 Task: Explore up advanced search, navigation, or analysis capabilities for codebase exploration, visualization, or refactoring.
Action: Mouse moved to (981, 76)
Screenshot: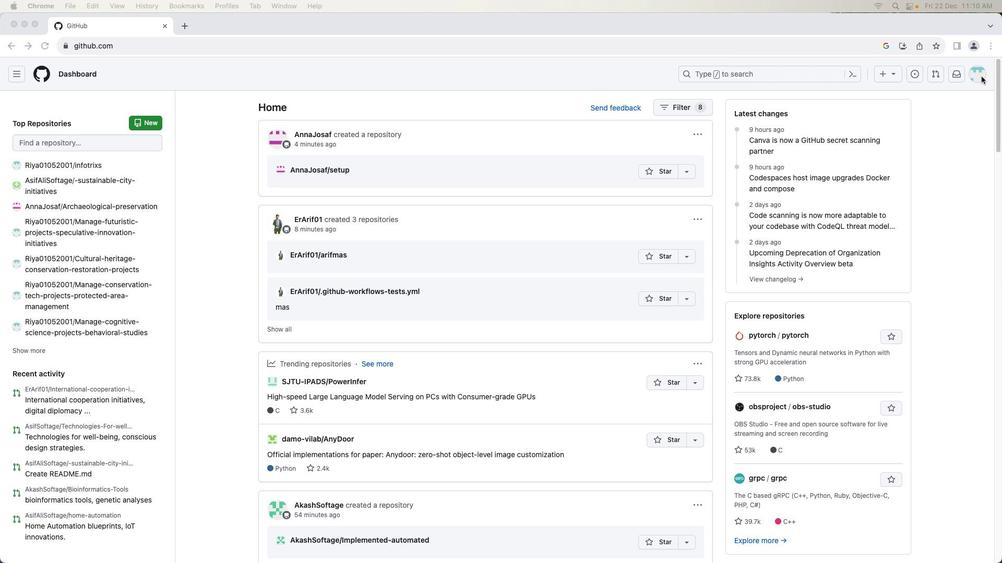 
Action: Mouse pressed left at (981, 76)
Screenshot: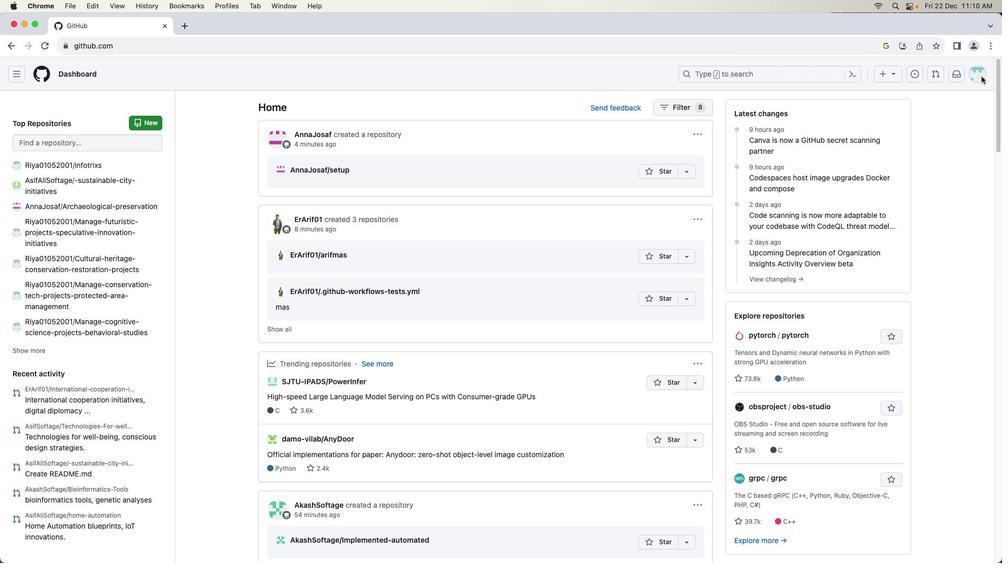 
Action: Mouse moved to (981, 75)
Screenshot: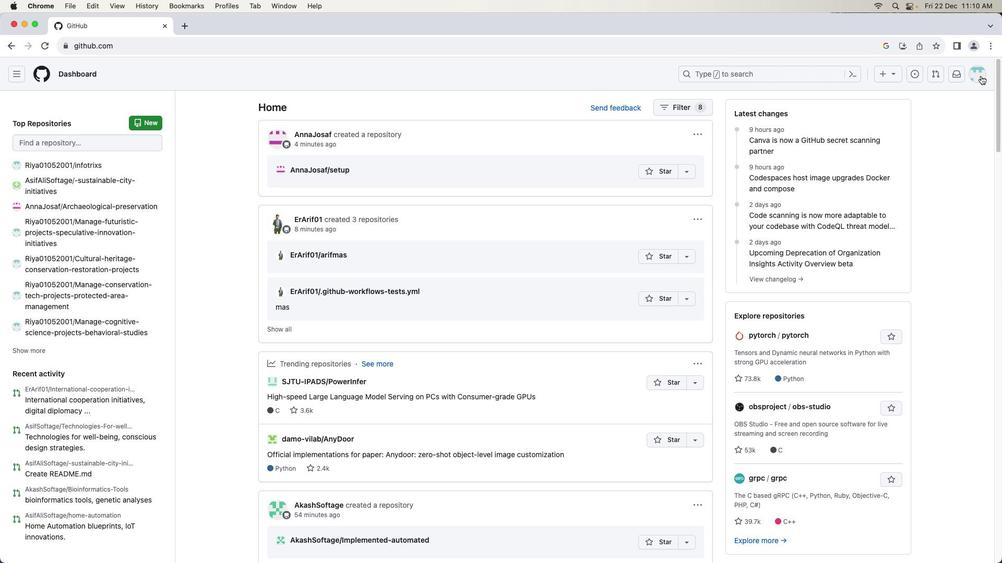 
Action: Mouse pressed left at (981, 75)
Screenshot: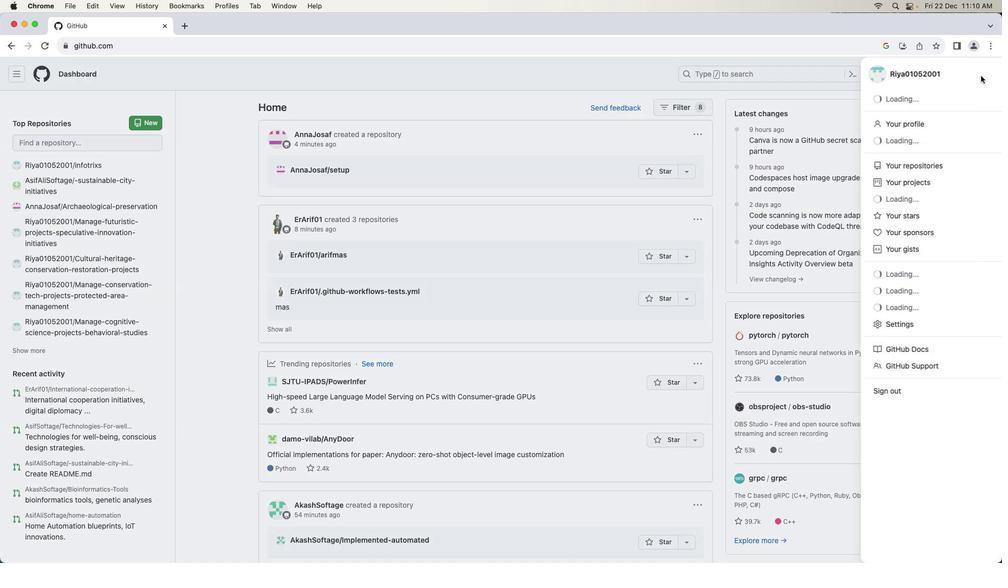 
Action: Mouse moved to (592, 71)
Screenshot: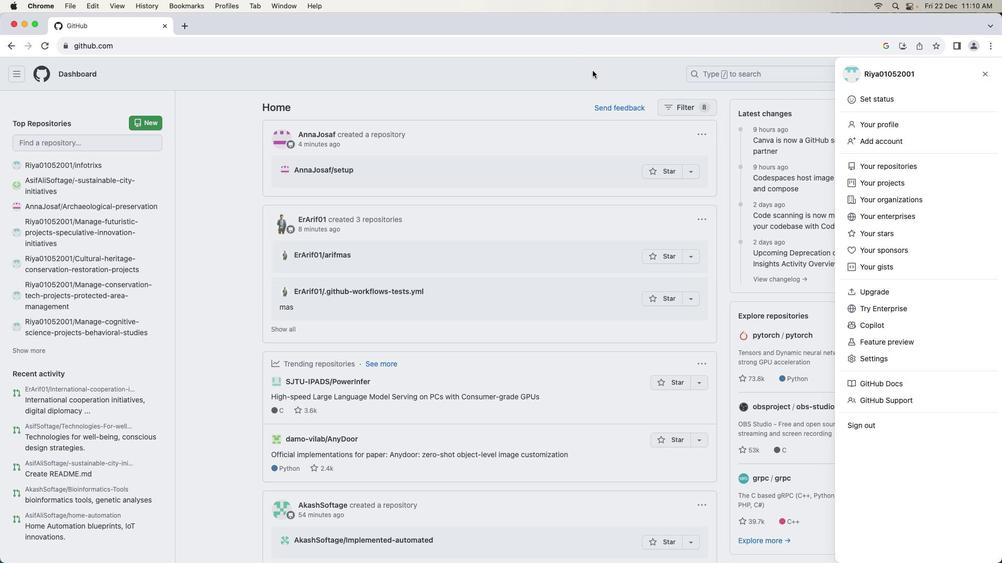
Action: Mouse pressed left at (592, 71)
Screenshot: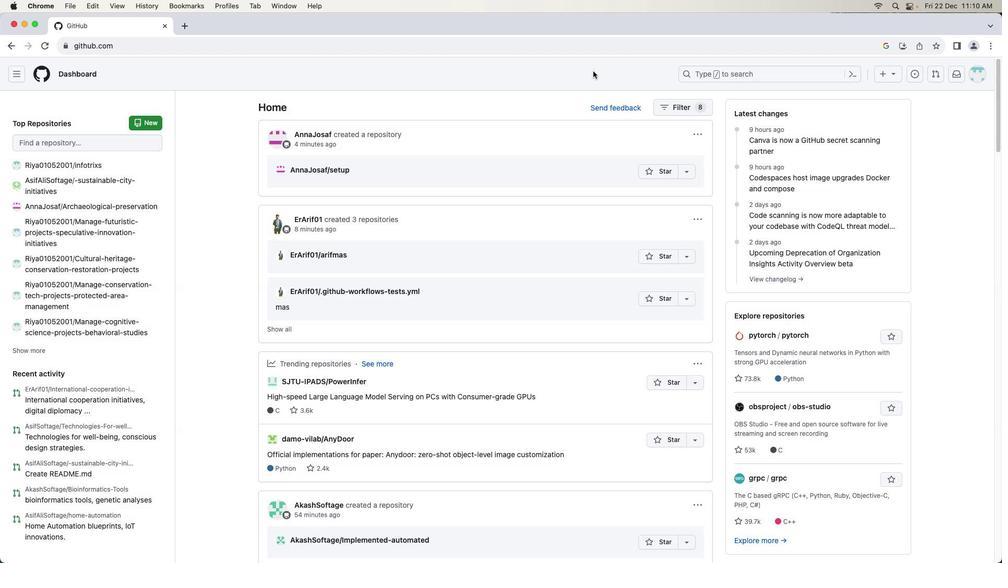 
Action: Mouse moved to (757, 71)
Screenshot: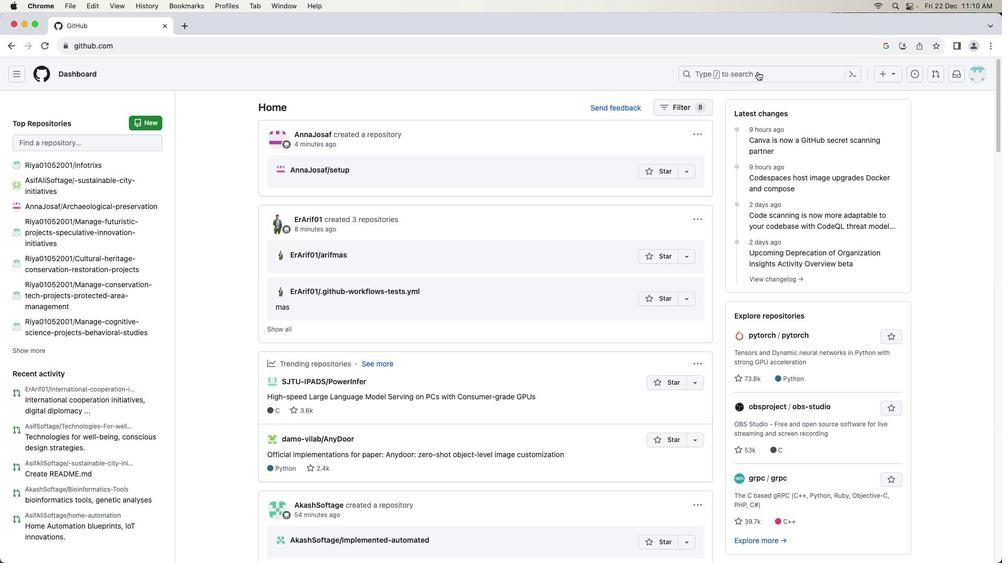 
Action: Mouse pressed left at (757, 71)
Screenshot: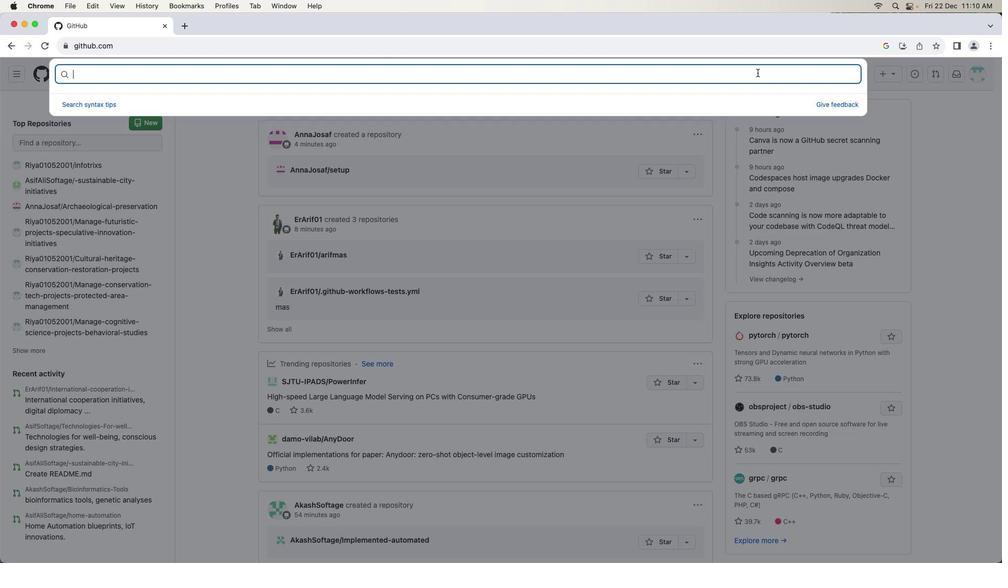
Action: Mouse moved to (759, 73)
Screenshot: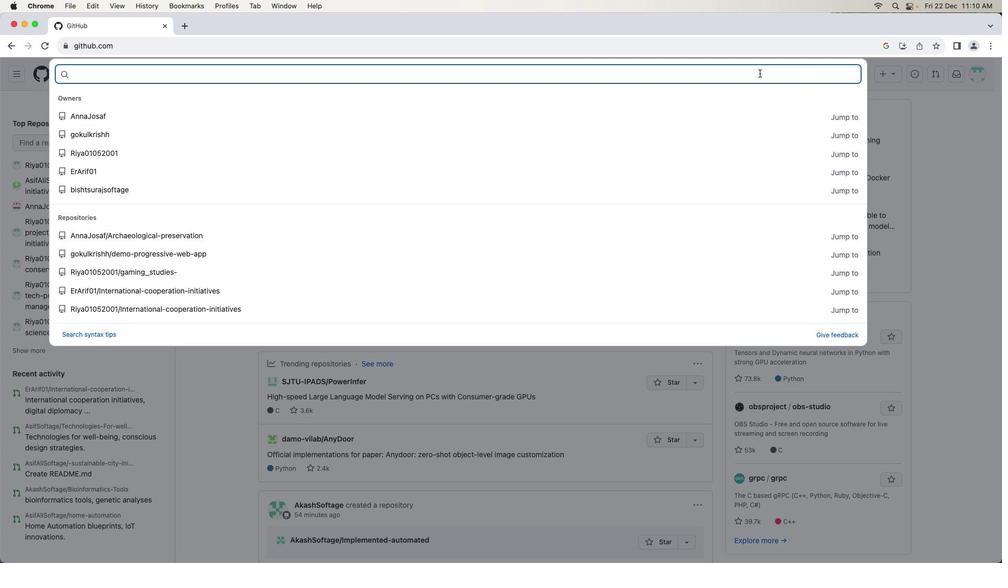 
Action: Key pressed 'i'Key.backspace'a''d''v''a''n''c''e'Key.space's''e''a''r''c''g'Key.enter
Screenshot: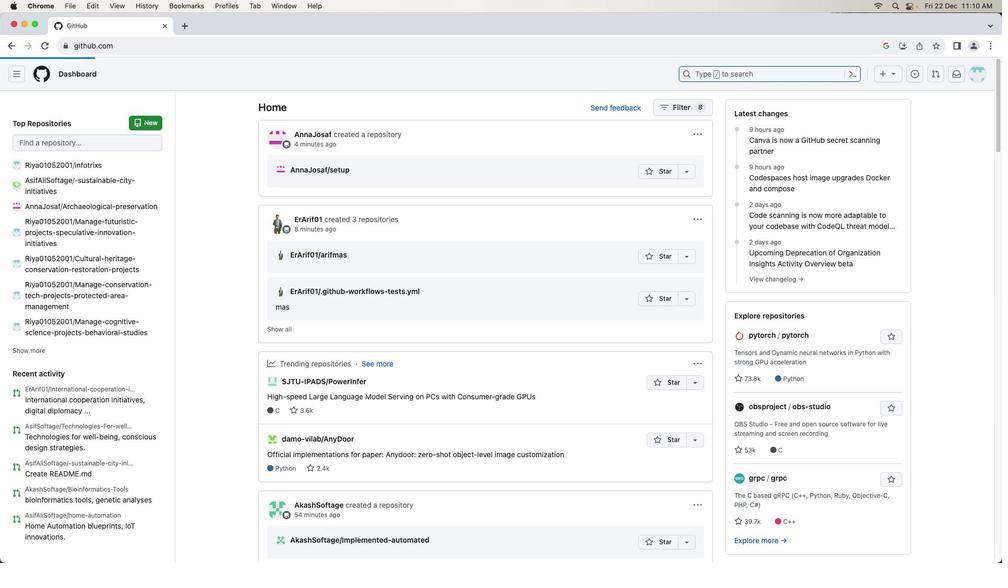 
Action: Mouse moved to (69, 125)
Screenshot: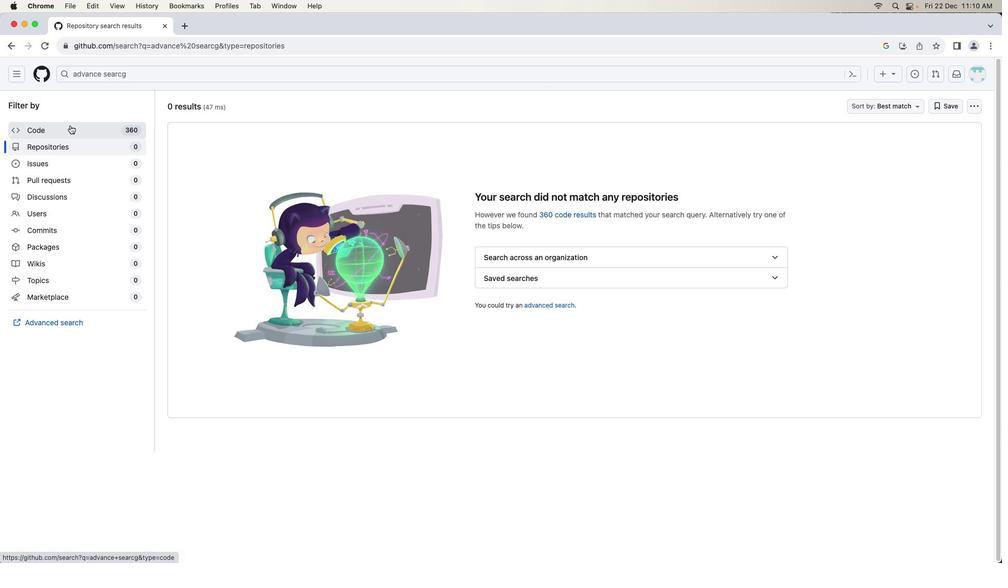 
Action: Mouse pressed left at (69, 125)
Screenshot: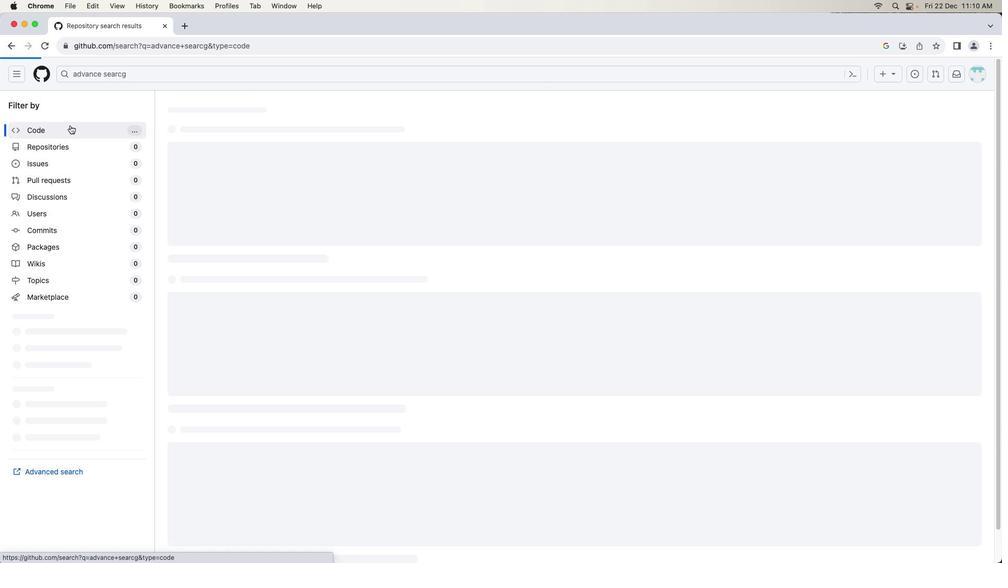 
Action: Mouse moved to (621, 277)
Screenshot: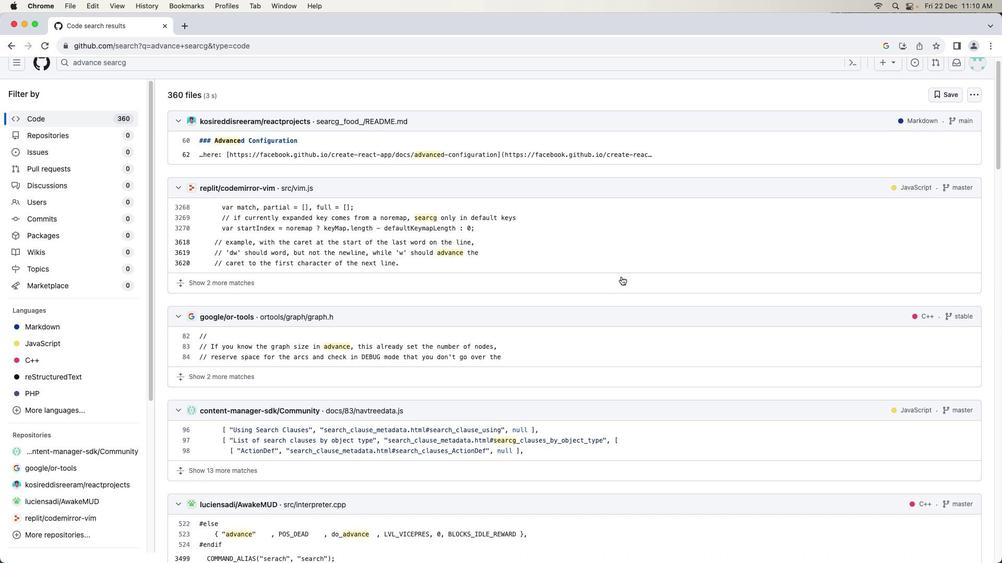 
Action: Mouse scrolled (621, 277) with delta (0, 0)
Screenshot: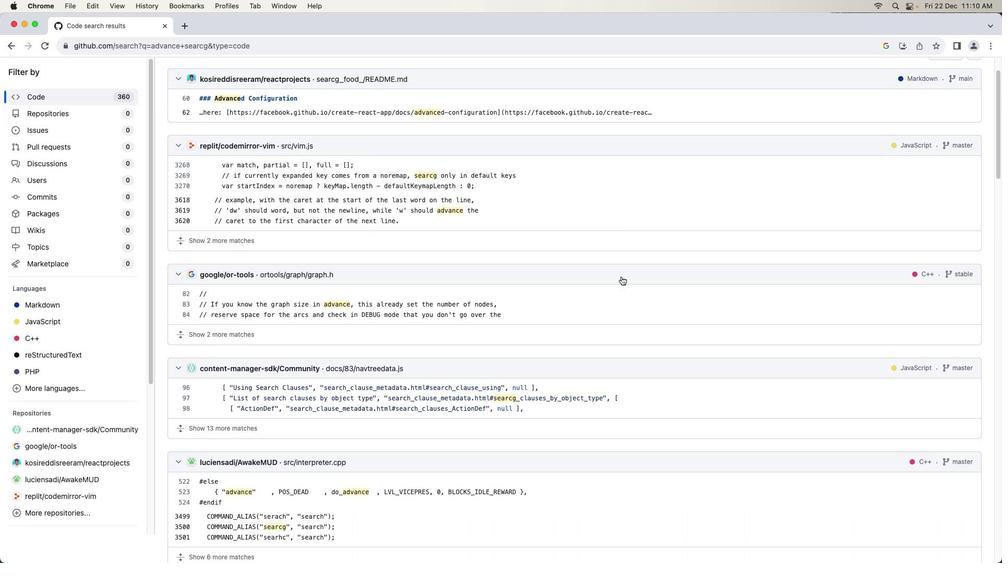 
Action: Mouse scrolled (621, 277) with delta (0, 0)
Screenshot: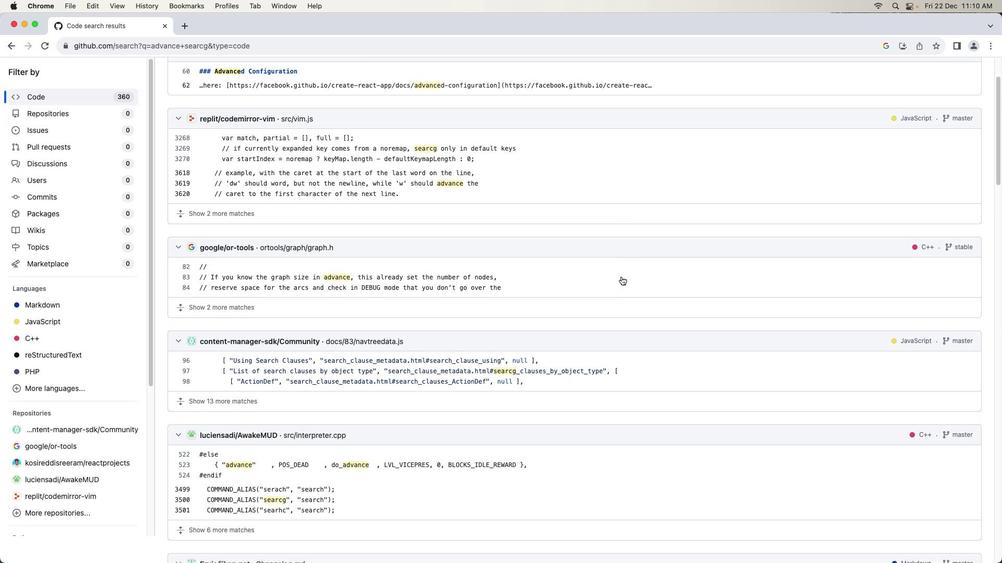 
Action: Mouse moved to (621, 277)
Screenshot: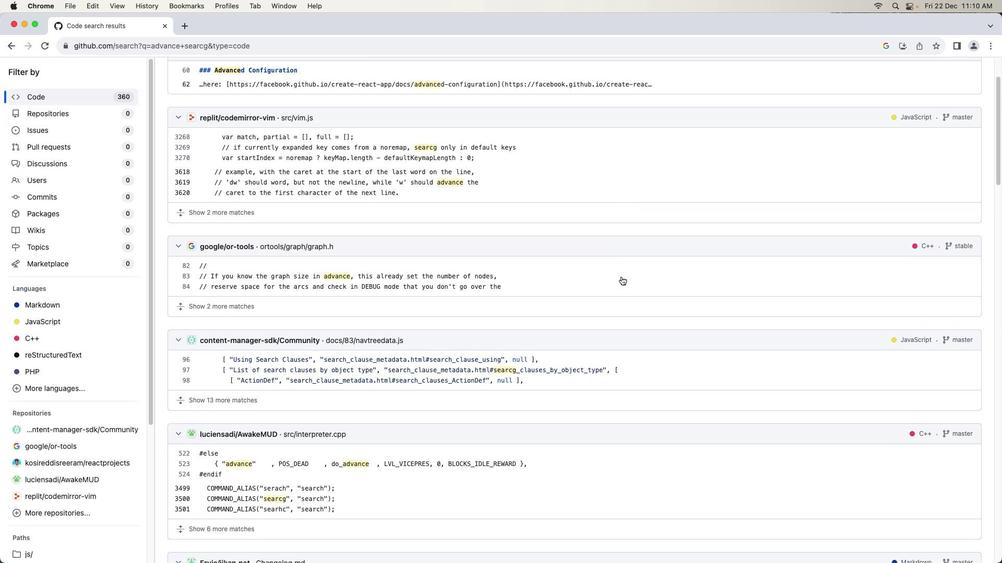 
Action: Mouse scrolled (621, 277) with delta (0, 0)
Screenshot: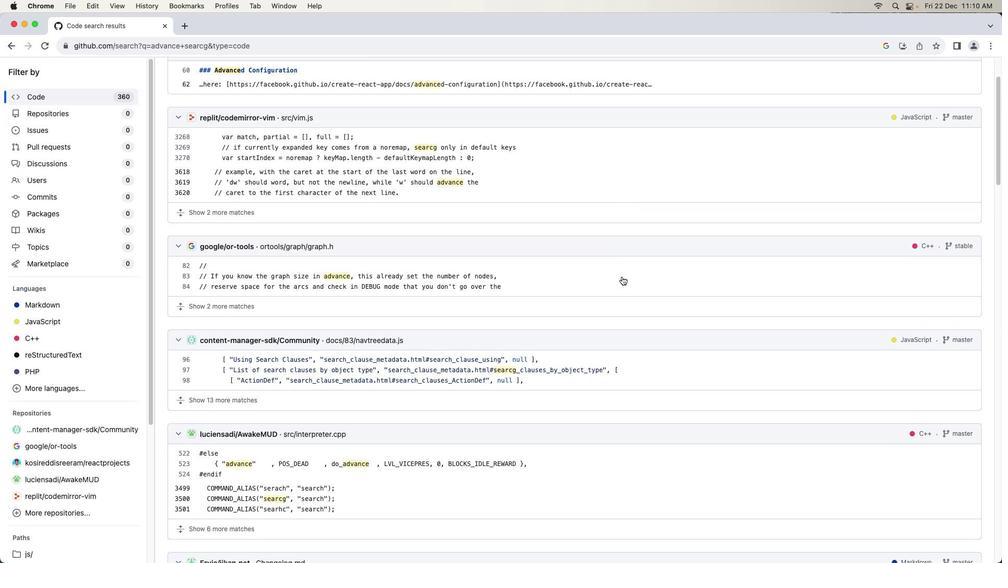 
Action: Mouse moved to (621, 277)
Screenshot: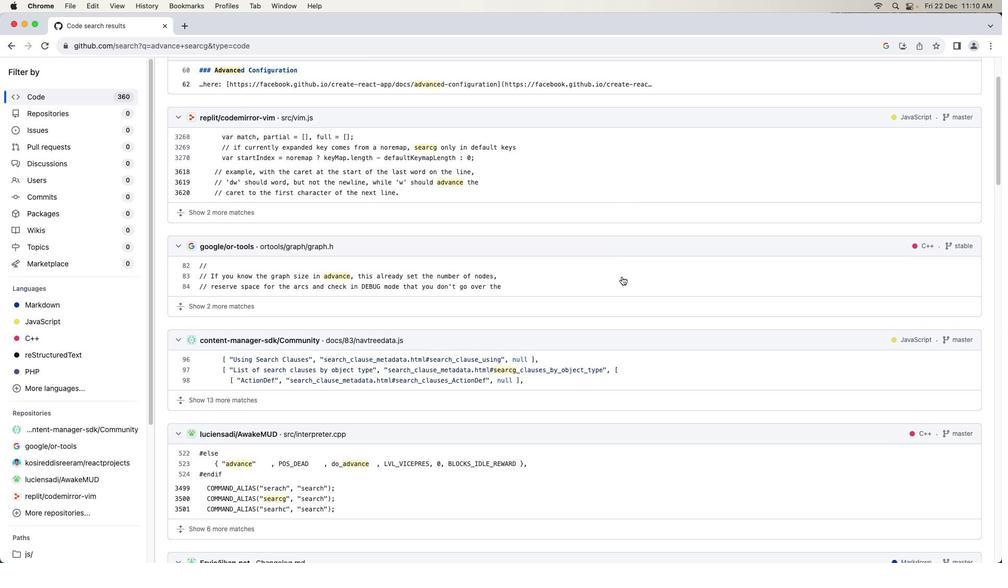 
Action: Mouse scrolled (621, 277) with delta (0, -1)
Screenshot: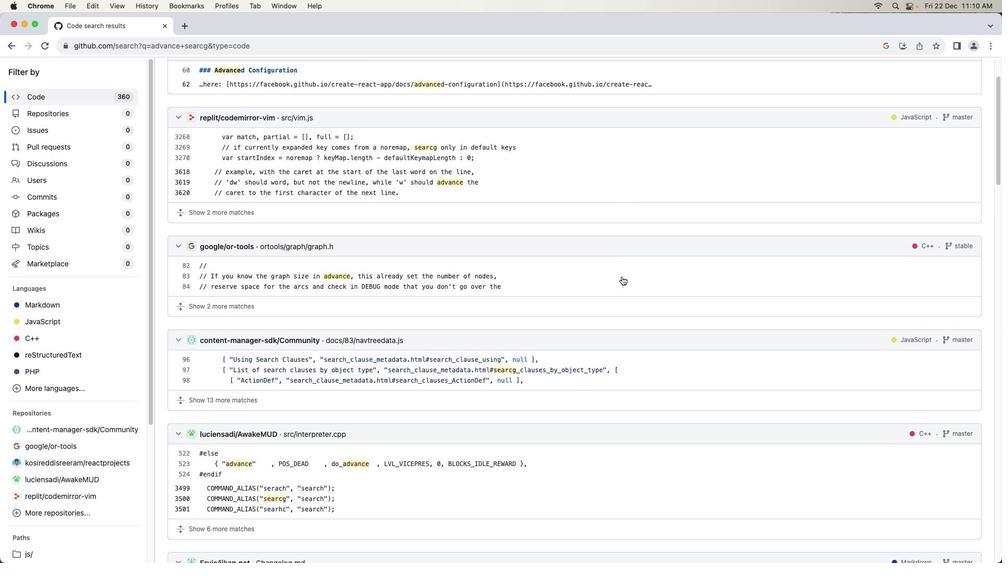 
Action: Mouse moved to (623, 275)
Screenshot: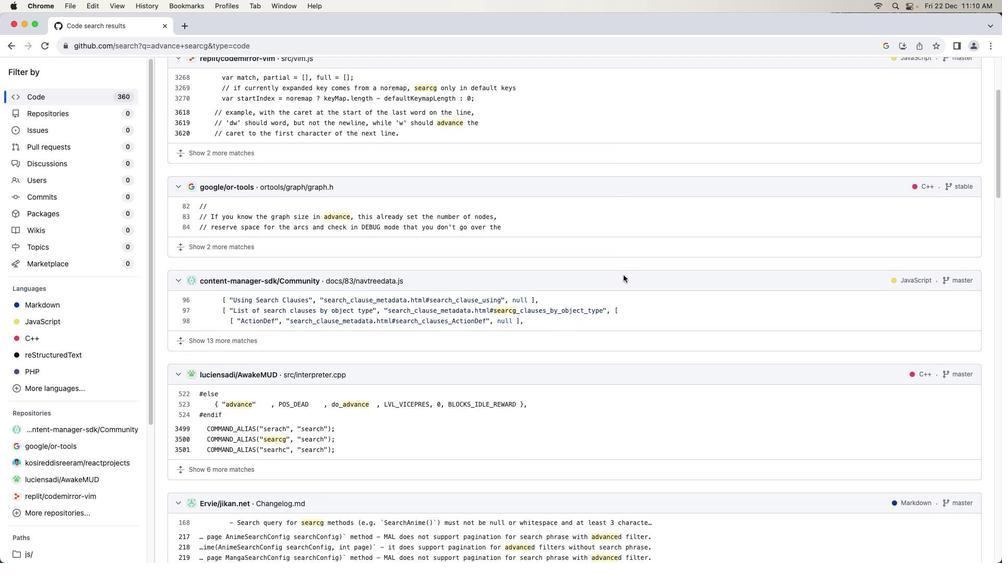 
Action: Mouse scrolled (623, 275) with delta (0, 0)
Screenshot: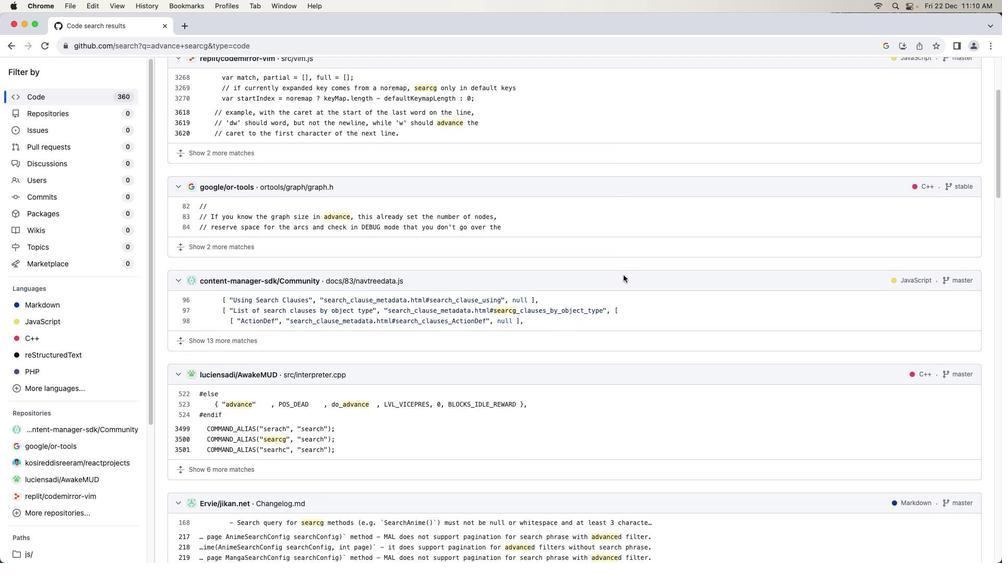 
Action: Mouse scrolled (623, 275) with delta (0, 0)
Screenshot: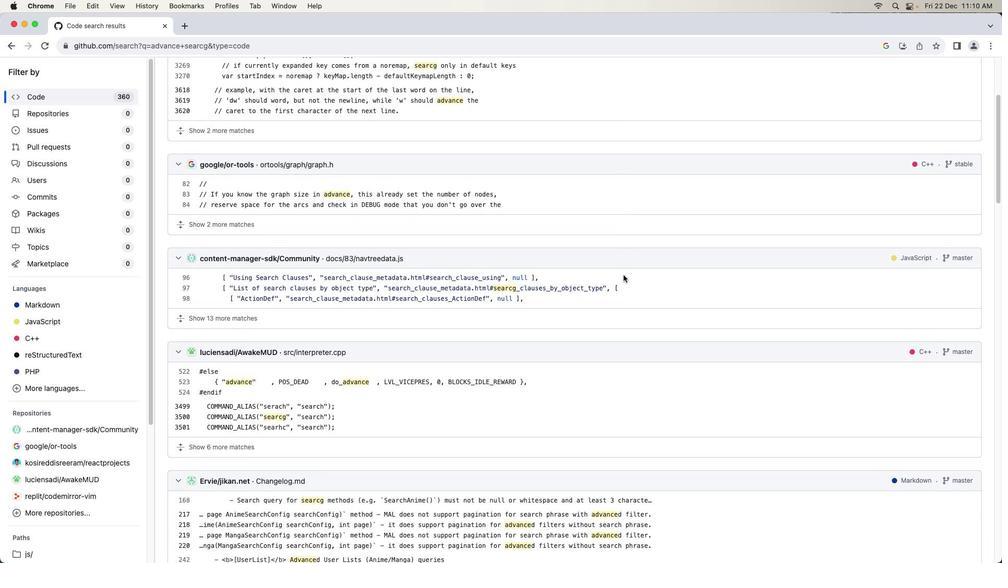 
Action: Mouse scrolled (623, 275) with delta (0, 0)
Screenshot: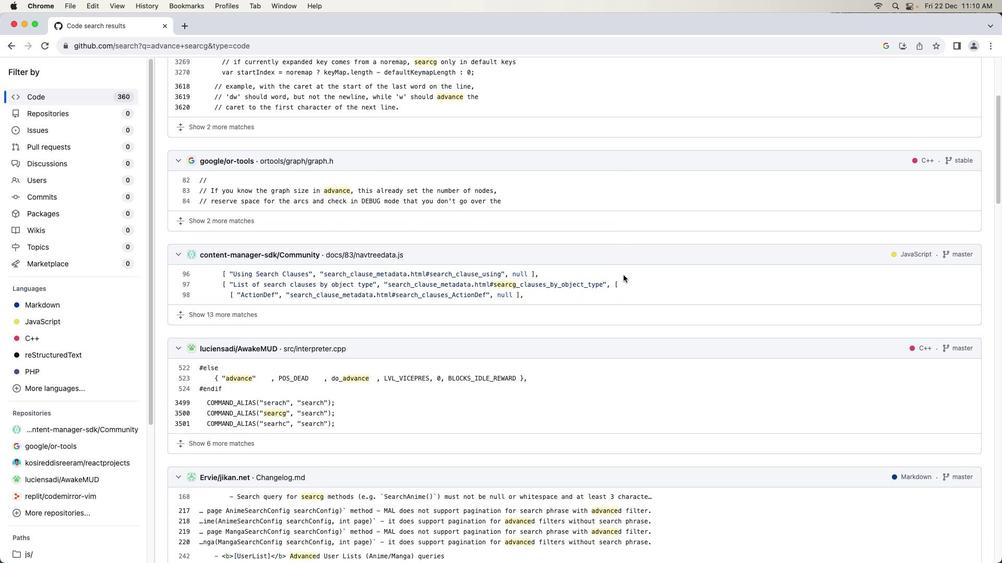 
Action: Mouse scrolled (623, 275) with delta (0, -1)
Screenshot: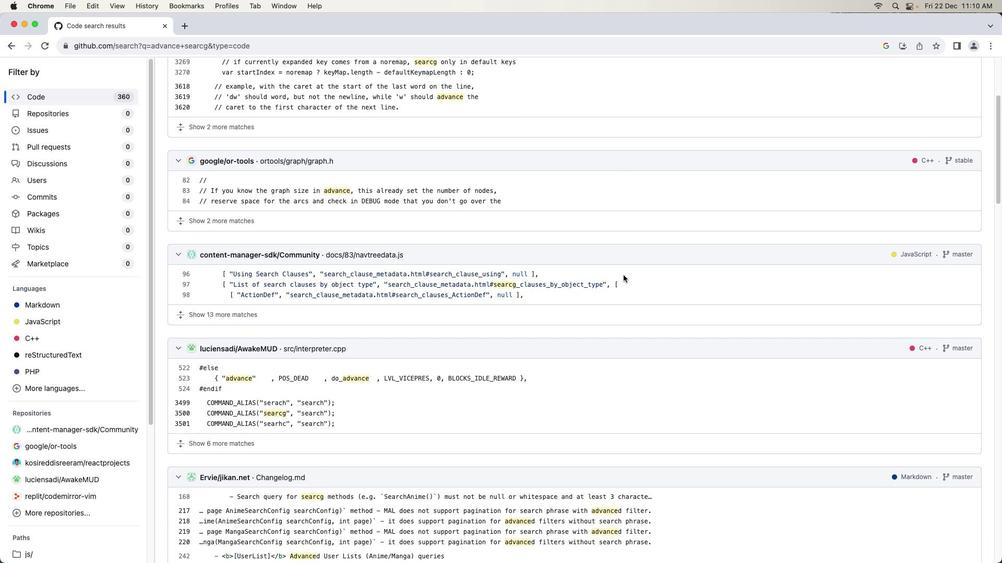 
Action: Mouse moved to (623, 275)
Screenshot: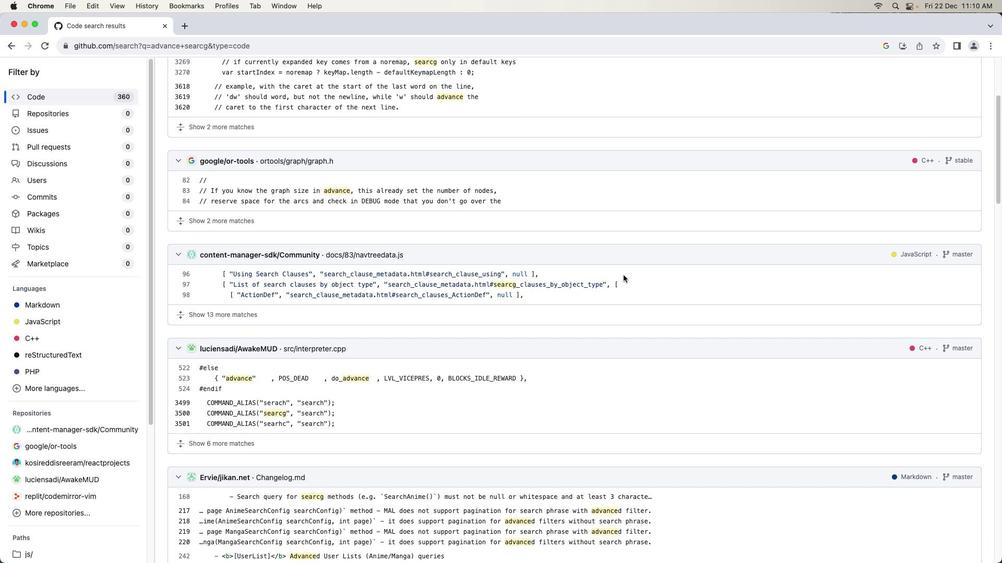 
Action: Mouse scrolled (623, 275) with delta (0, 0)
Screenshot: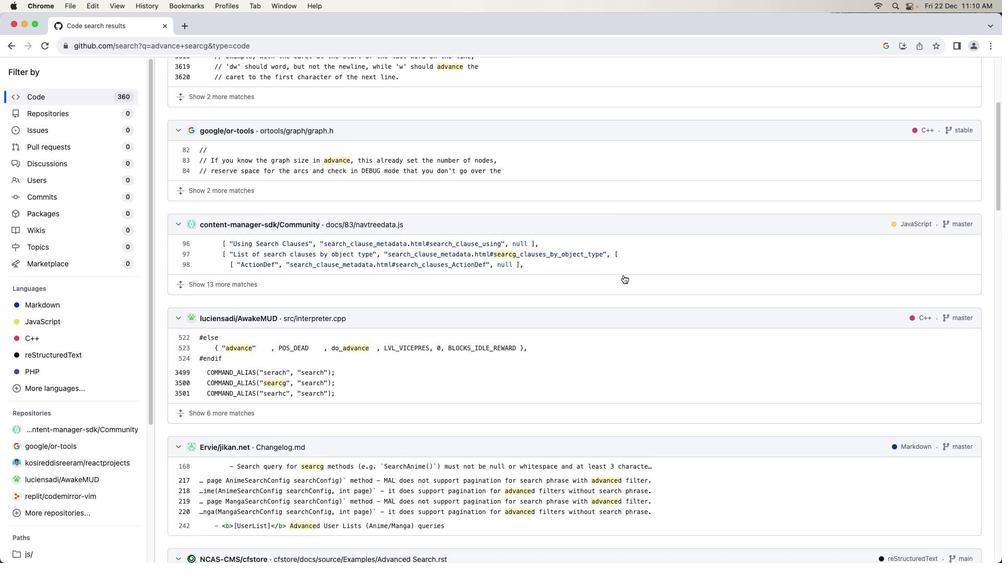 
Action: Mouse scrolled (623, 275) with delta (0, 0)
Screenshot: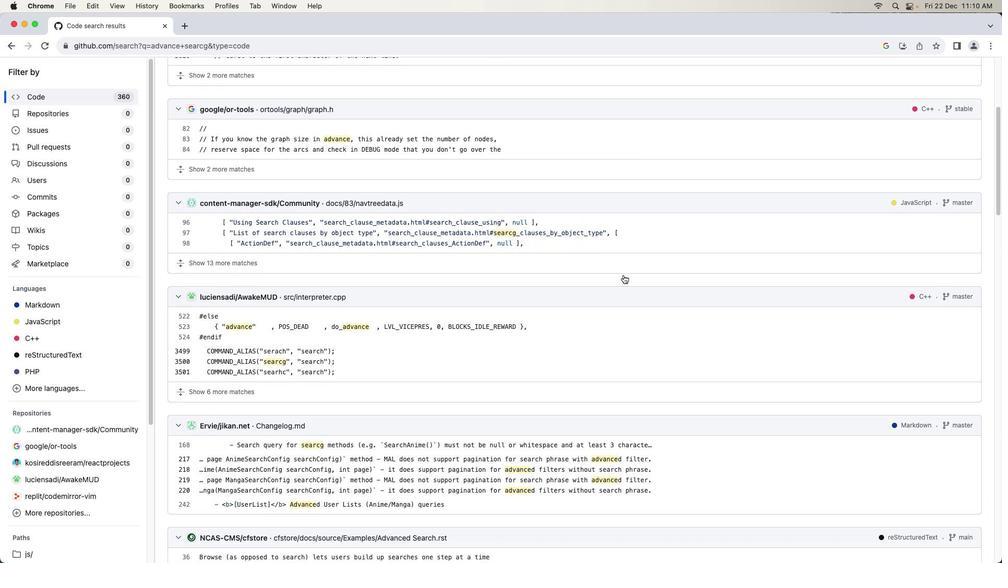 
Action: Mouse scrolled (623, 275) with delta (0, 0)
Screenshot: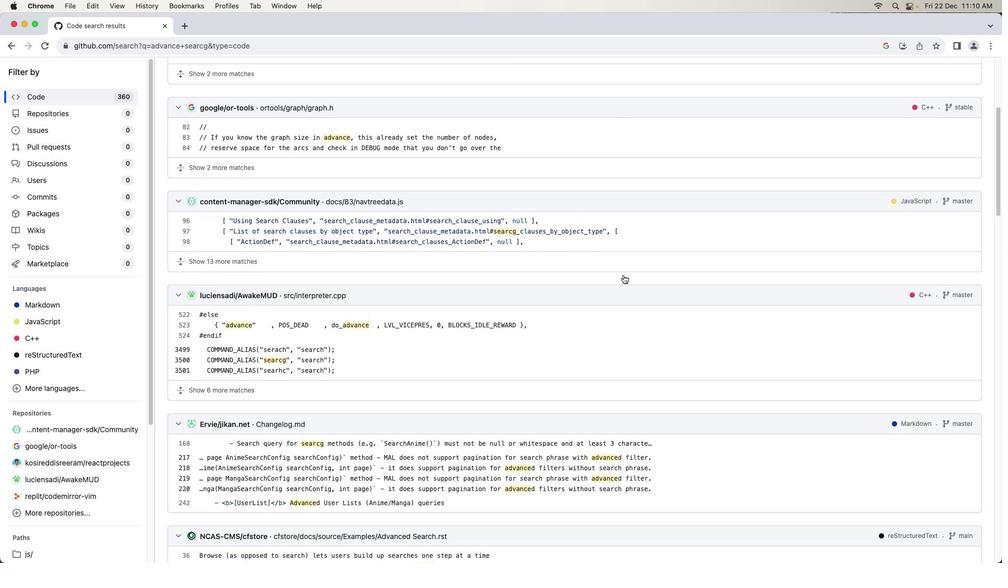 
Action: Mouse scrolled (623, 275) with delta (0, 0)
Screenshot: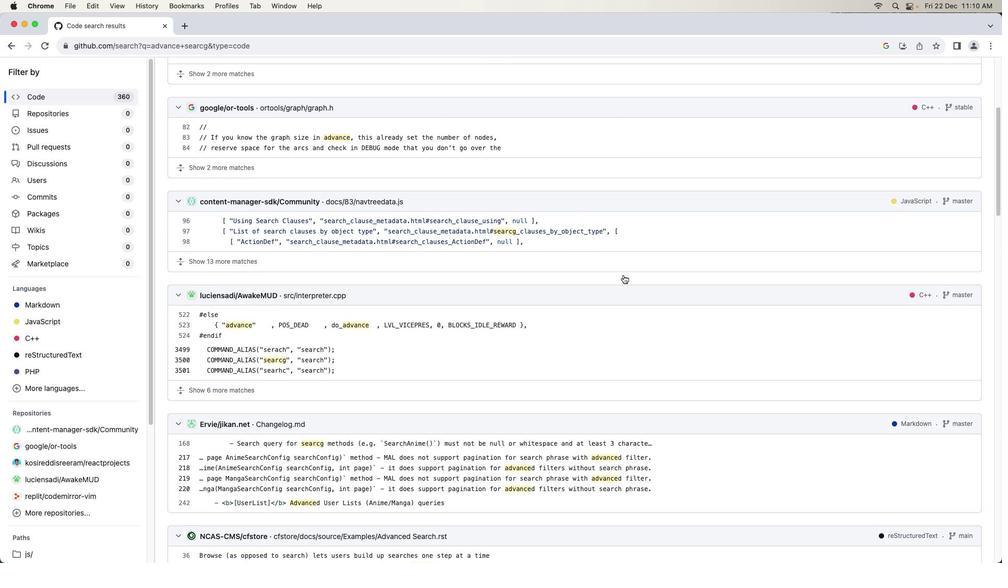 
Action: Mouse scrolled (623, 275) with delta (0, 0)
Screenshot: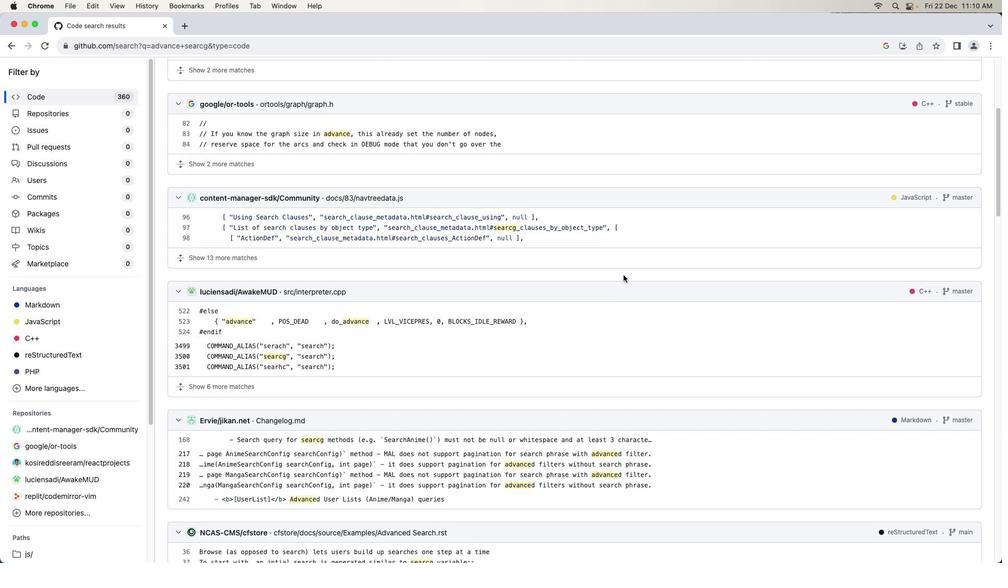 
Action: Mouse scrolled (623, 275) with delta (0, 0)
Screenshot: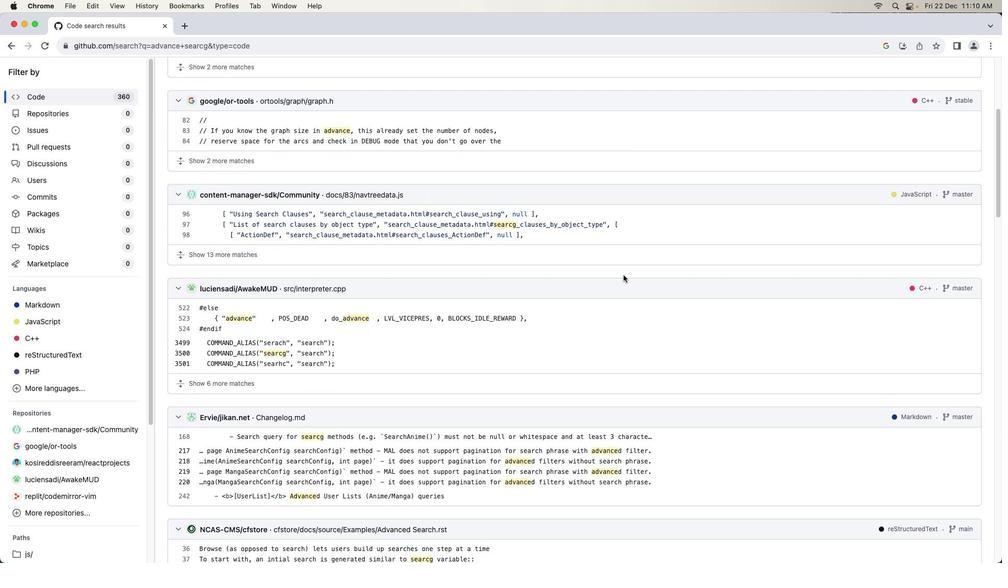 
Action: Mouse scrolled (623, 275) with delta (0, 0)
Screenshot: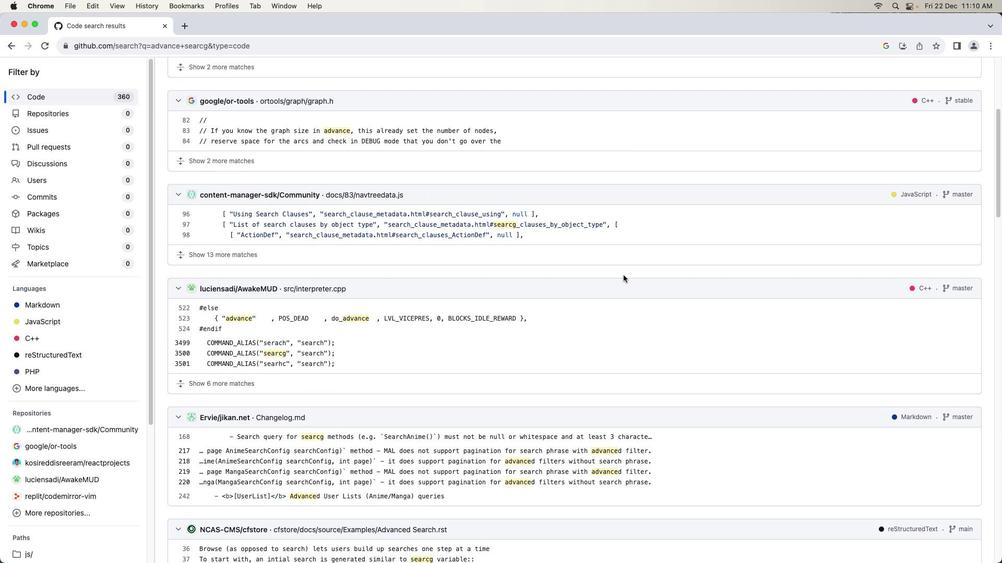 
Action: Mouse scrolled (623, 275) with delta (0, 0)
Screenshot: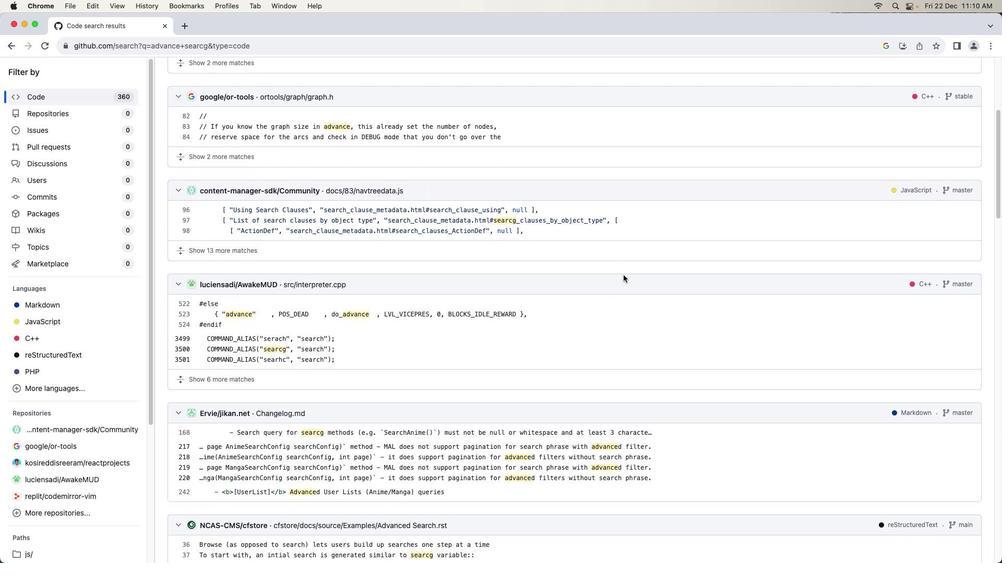
Action: Mouse scrolled (623, 275) with delta (0, 0)
Screenshot: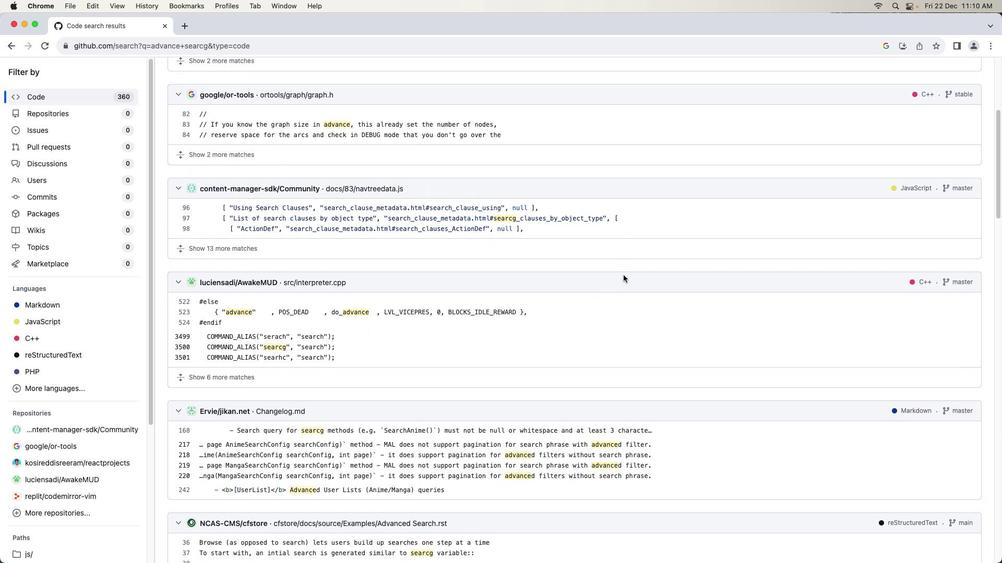
Action: Mouse scrolled (623, 275) with delta (0, 0)
Screenshot: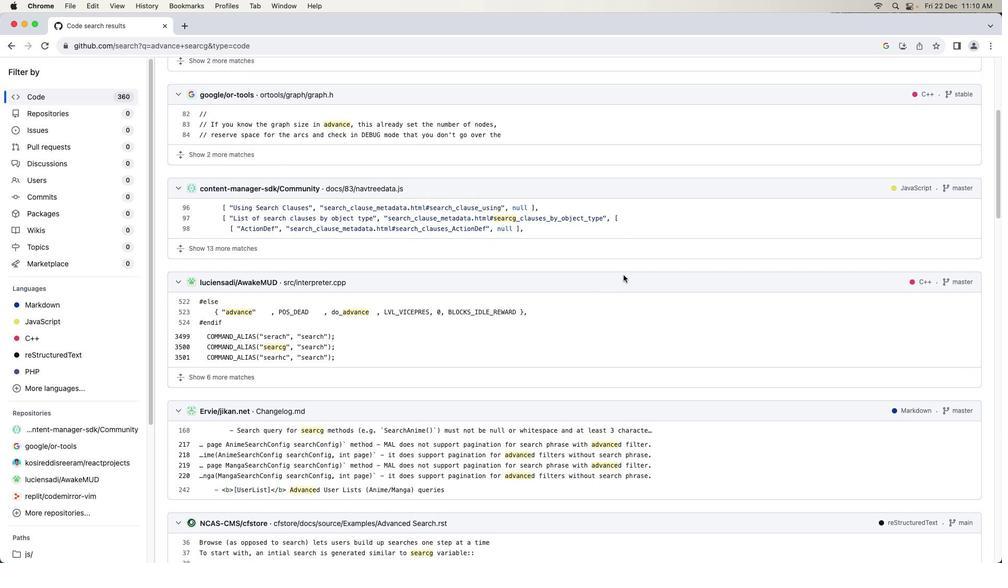 
Action: Mouse scrolled (623, 275) with delta (0, 0)
Screenshot: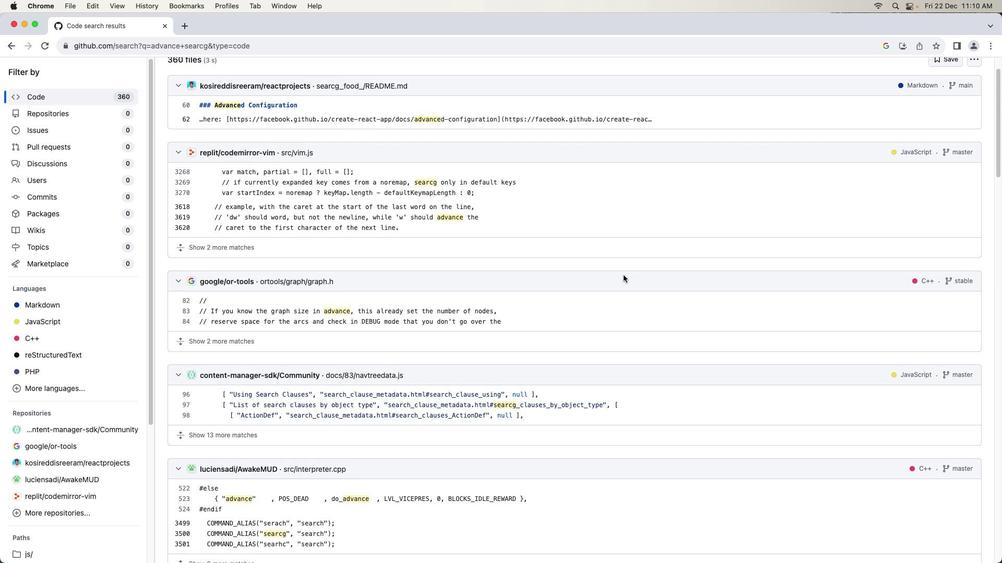 
Action: Mouse scrolled (623, 275) with delta (0, 0)
Screenshot: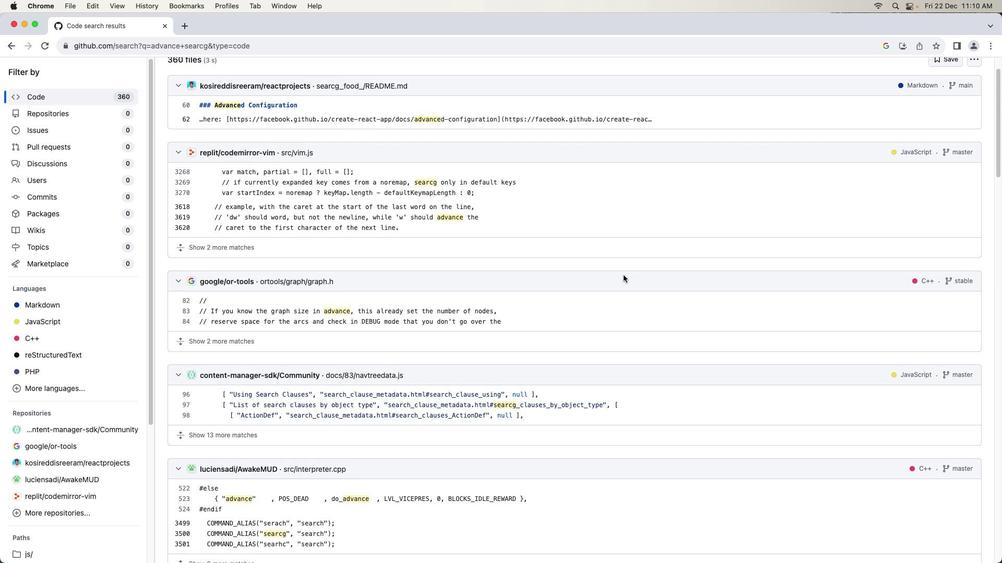 
Action: Mouse scrolled (623, 275) with delta (0, 1)
Screenshot: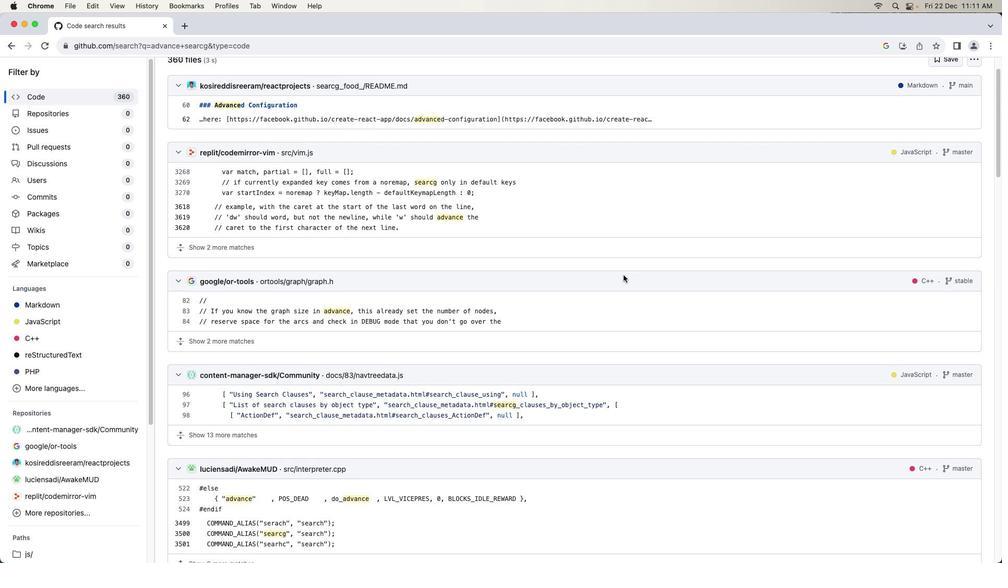 
Action: Mouse scrolled (623, 275) with delta (0, 2)
Screenshot: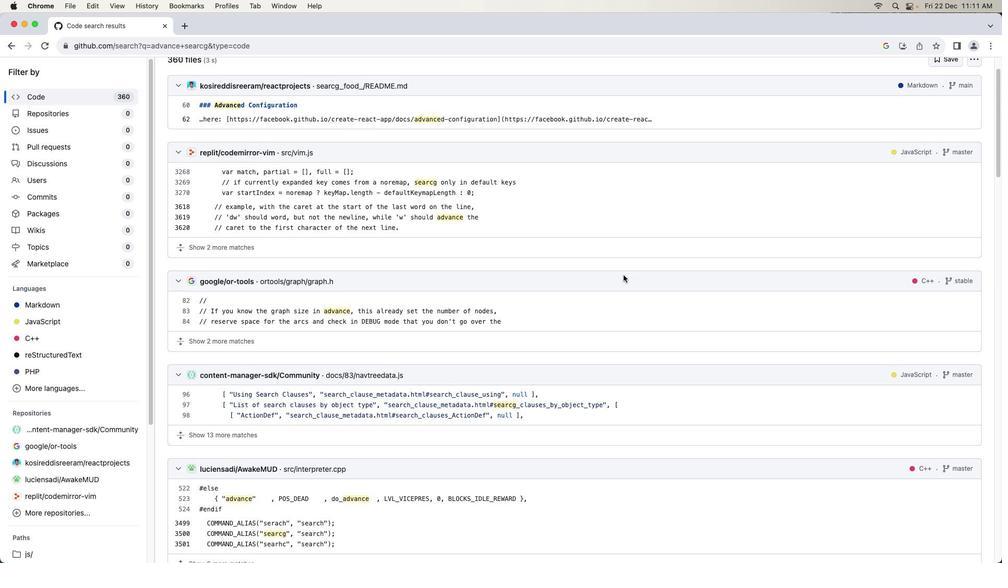 
Action: Mouse scrolled (623, 275) with delta (0, 0)
Screenshot: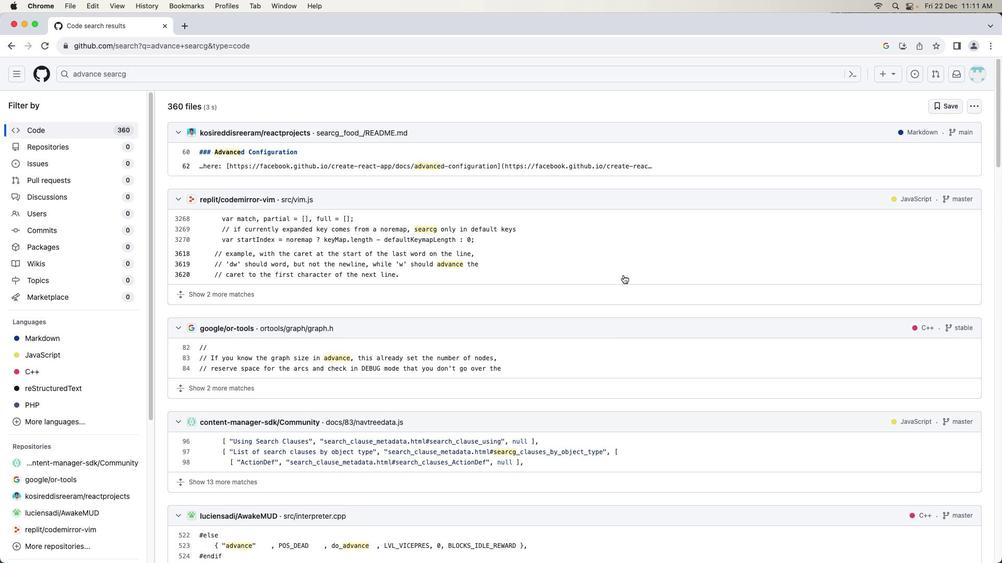 
Action: Mouse scrolled (623, 275) with delta (0, 0)
Screenshot: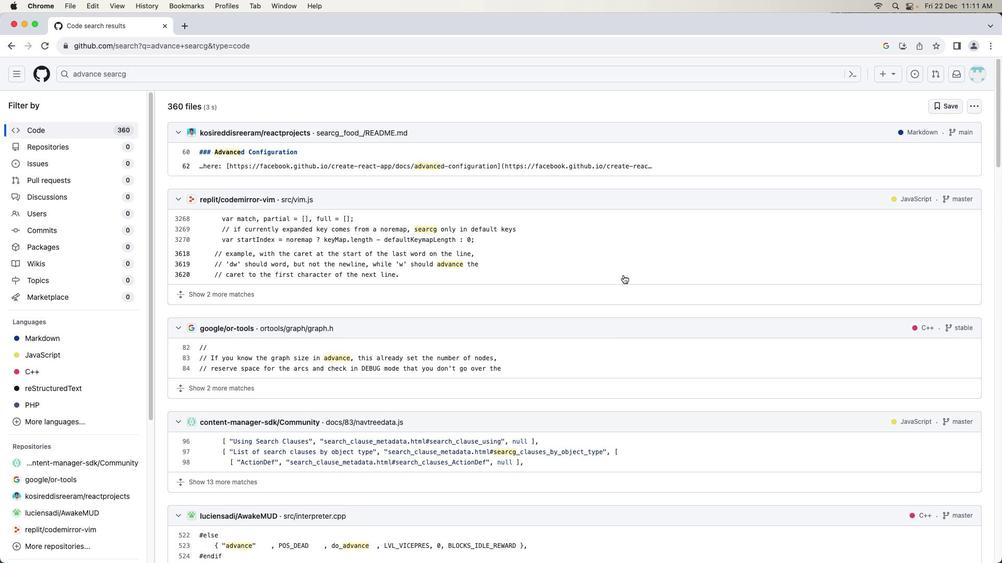 
Action: Mouse scrolled (623, 275) with delta (0, 1)
Screenshot: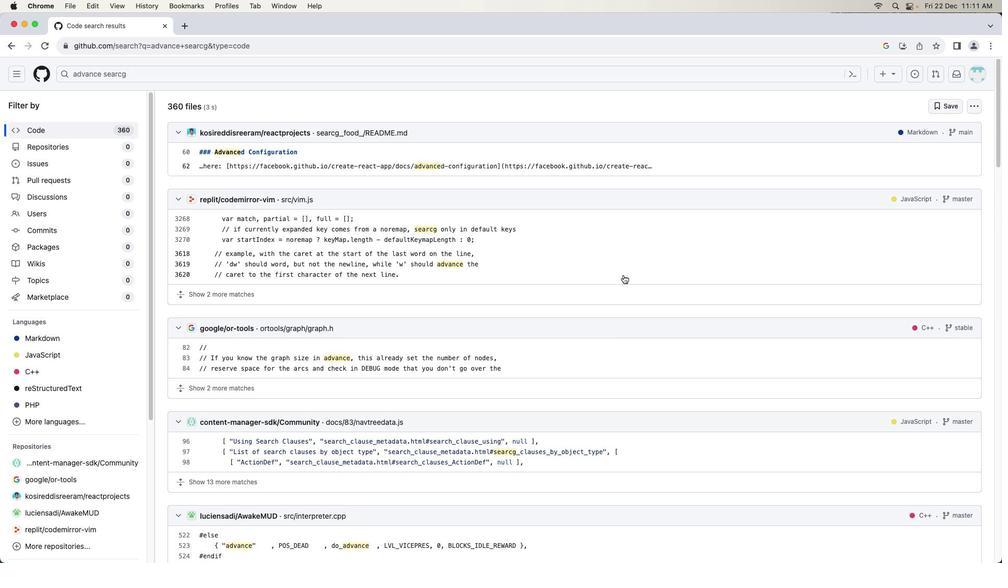 
Action: Mouse scrolled (623, 275) with delta (0, 2)
Screenshot: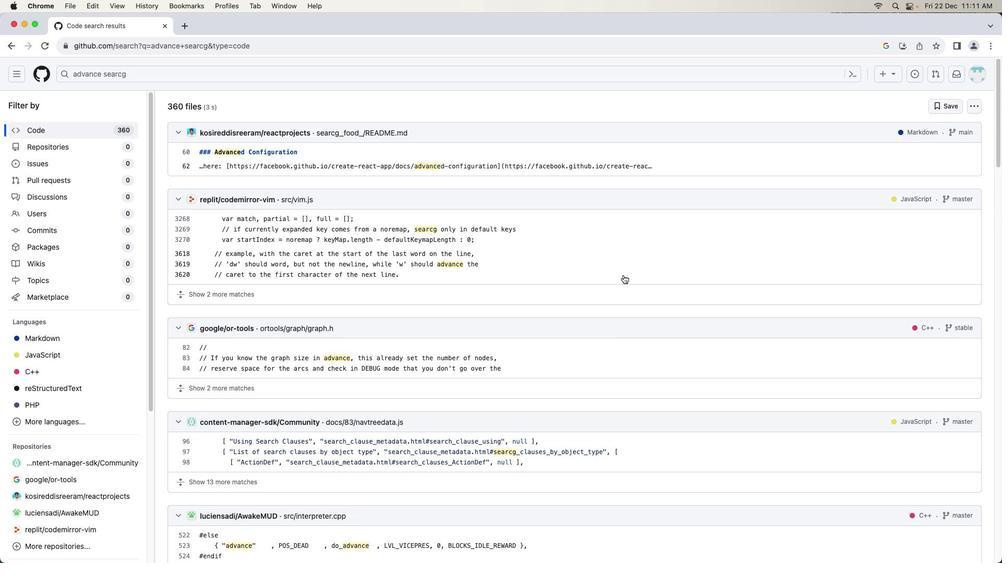 
Action: Mouse scrolled (623, 275) with delta (0, 0)
Screenshot: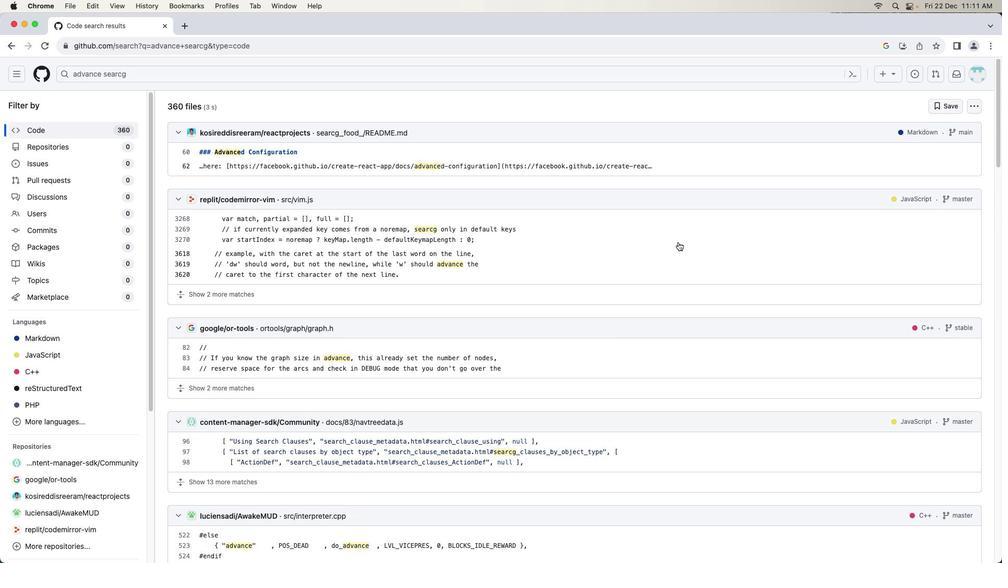 
Action: Mouse scrolled (623, 275) with delta (0, 0)
Screenshot: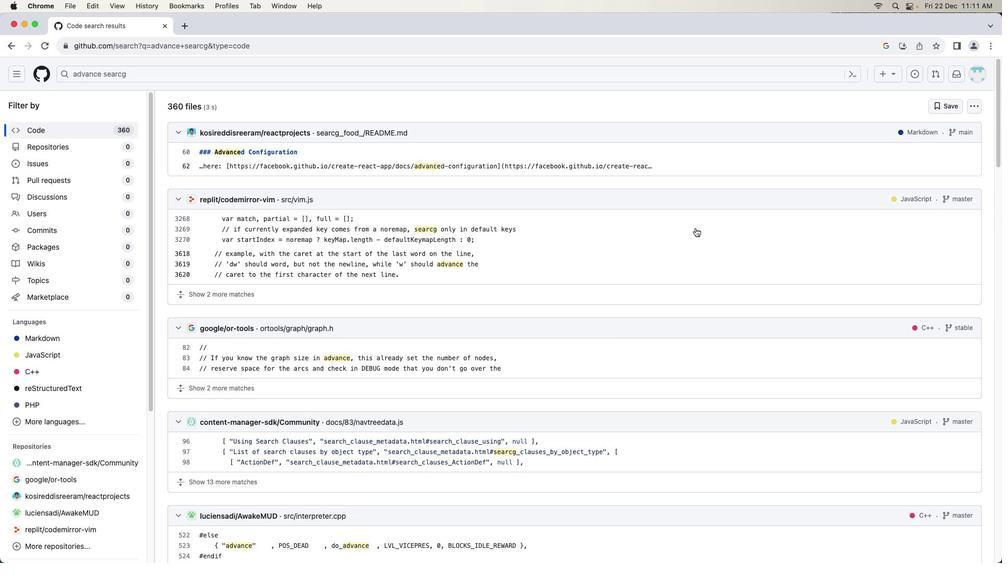 
Action: Mouse scrolled (623, 275) with delta (0, 1)
Screenshot: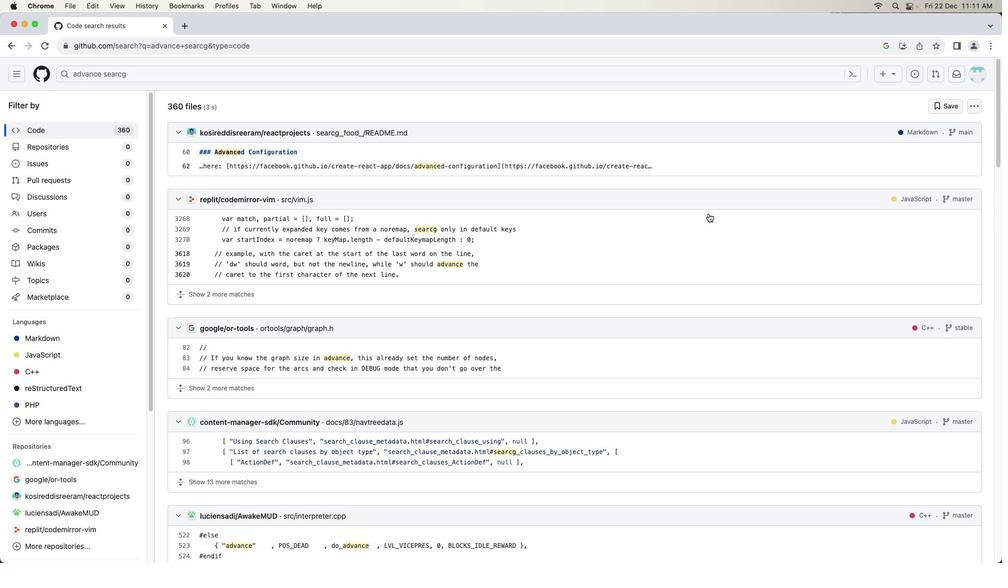 
Action: Mouse scrolled (623, 275) with delta (0, 2)
Screenshot: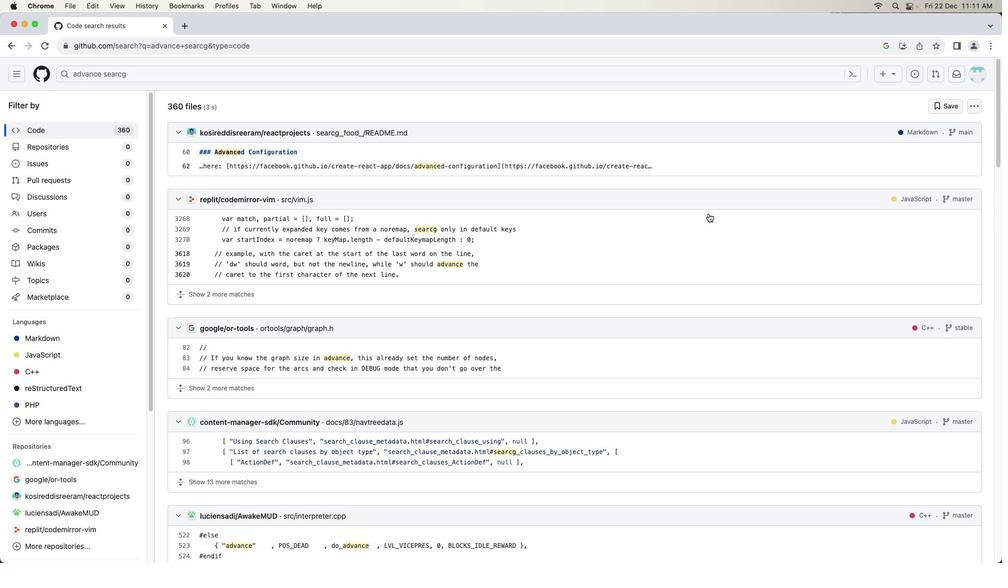 
Action: Mouse scrolled (623, 275) with delta (0, 2)
Screenshot: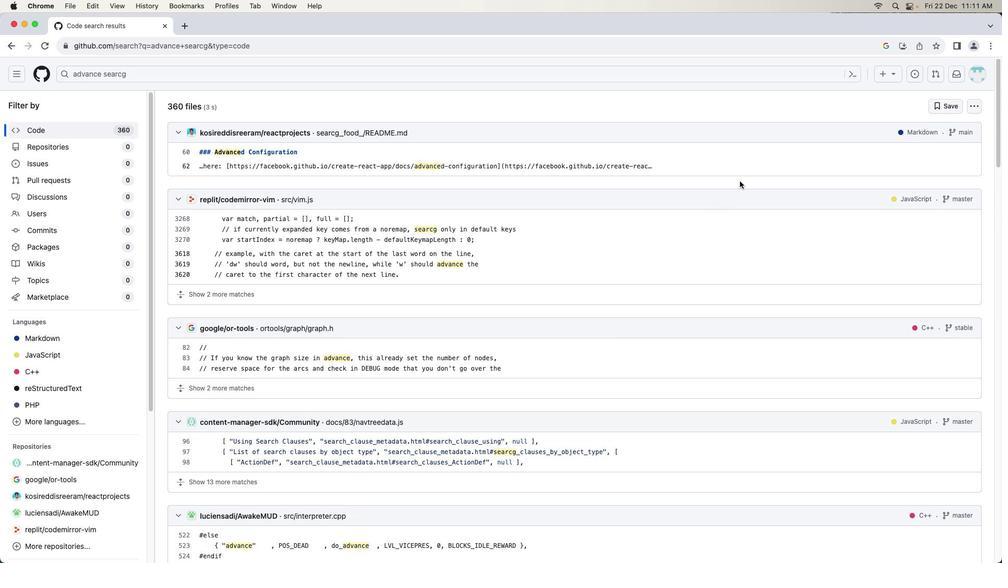 
Action: Mouse moved to (16, 43)
Screenshot: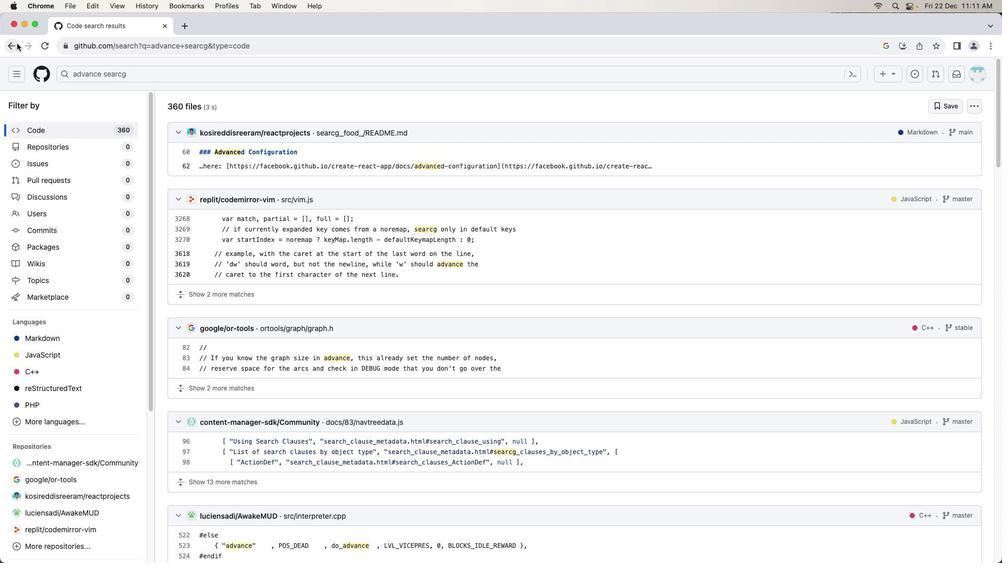 
Action: Mouse pressed left at (16, 43)
Screenshot: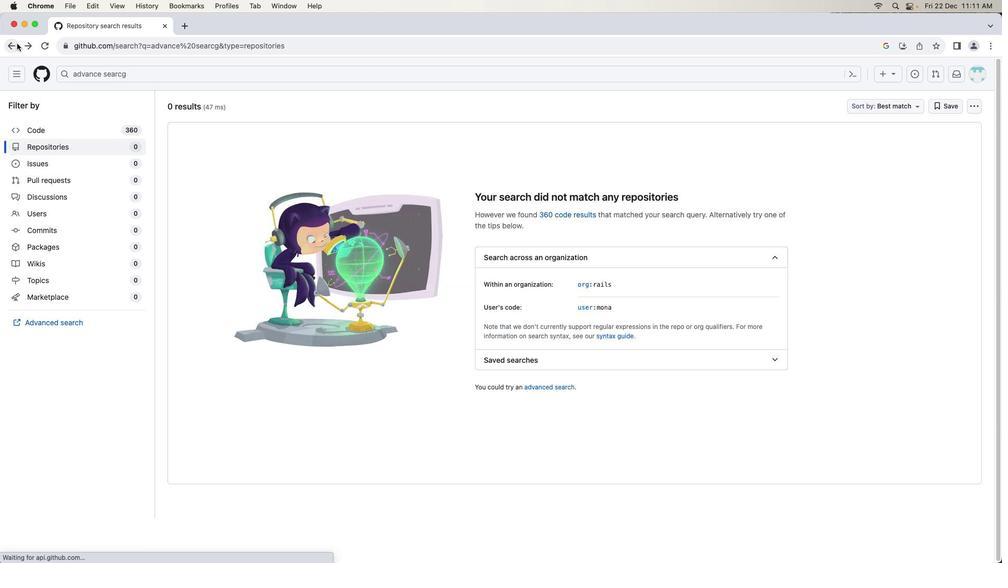 
Action: Mouse moved to (16, 43)
Screenshot: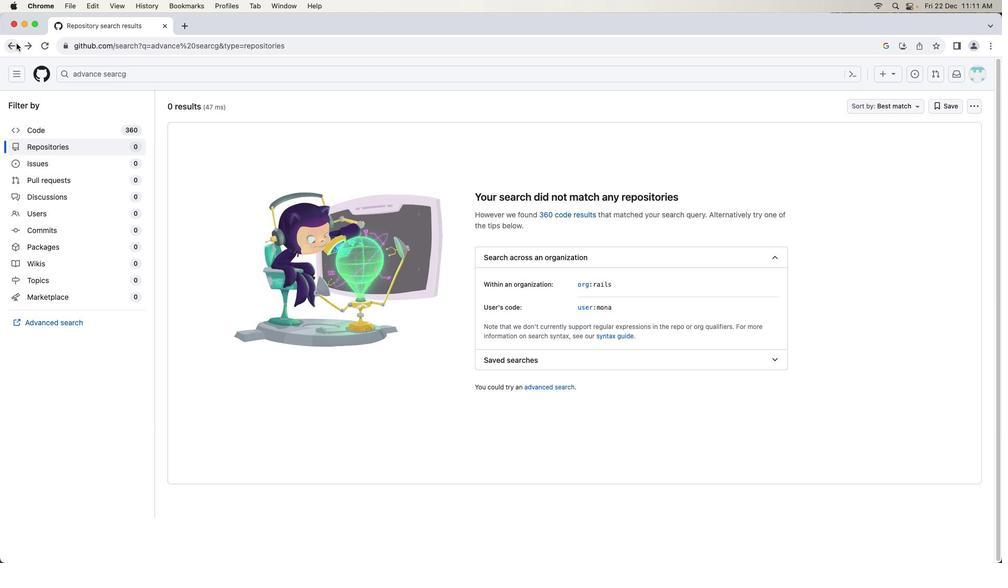 
Action: Mouse pressed left at (16, 43)
Screenshot: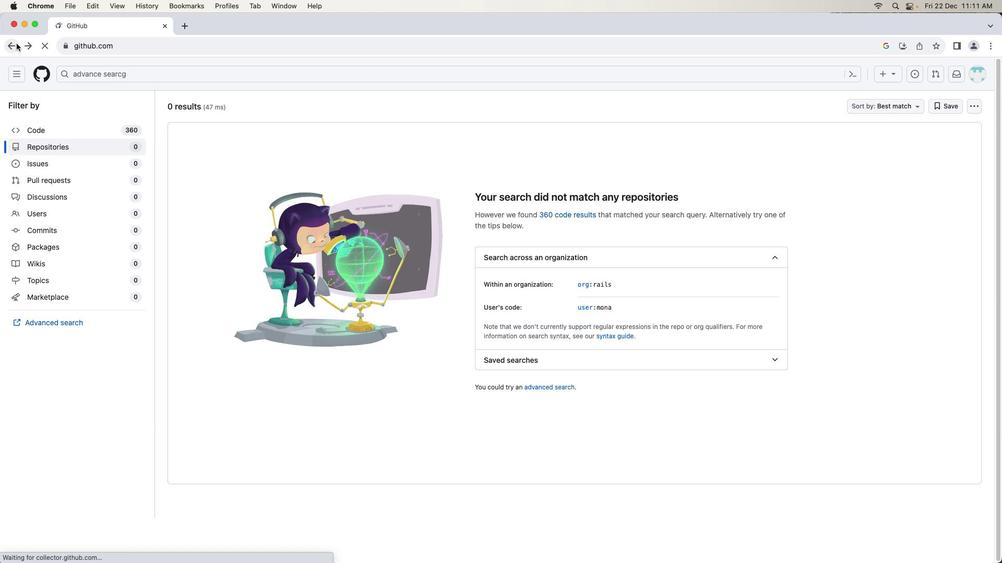 
Action: Mouse moved to (83, 163)
Screenshot: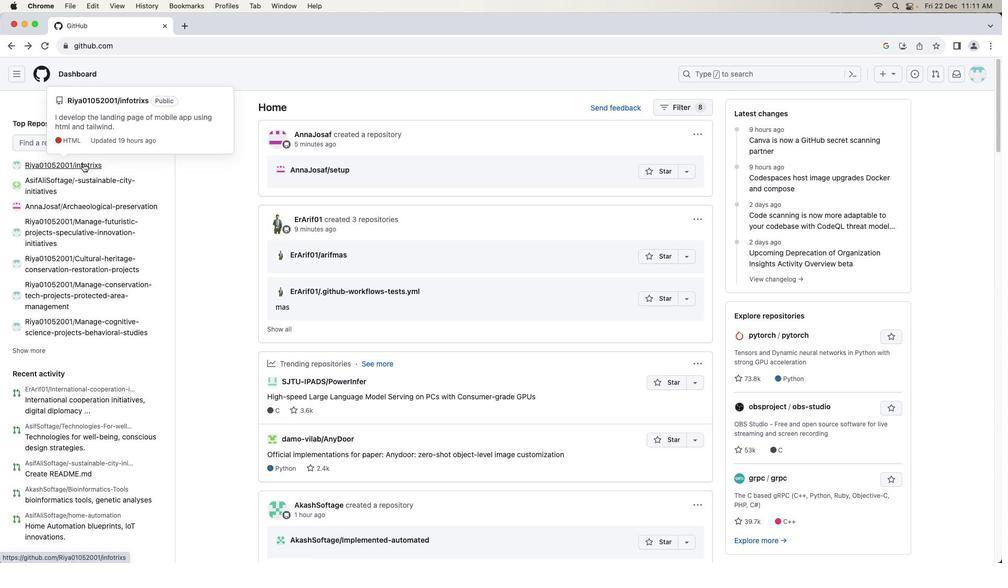 
Action: Mouse pressed left at (83, 163)
Screenshot: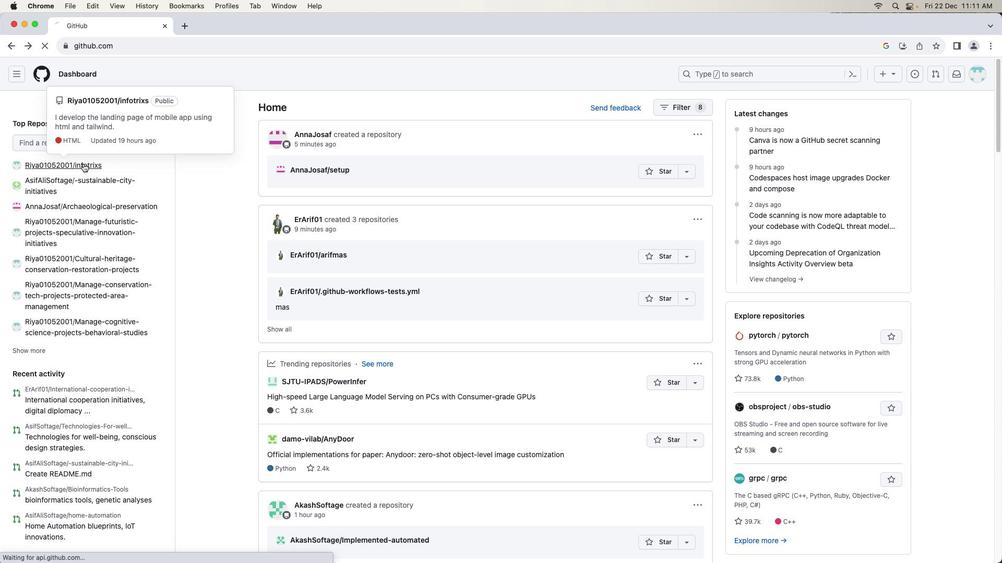 
Action: Mouse moved to (627, 162)
Screenshot: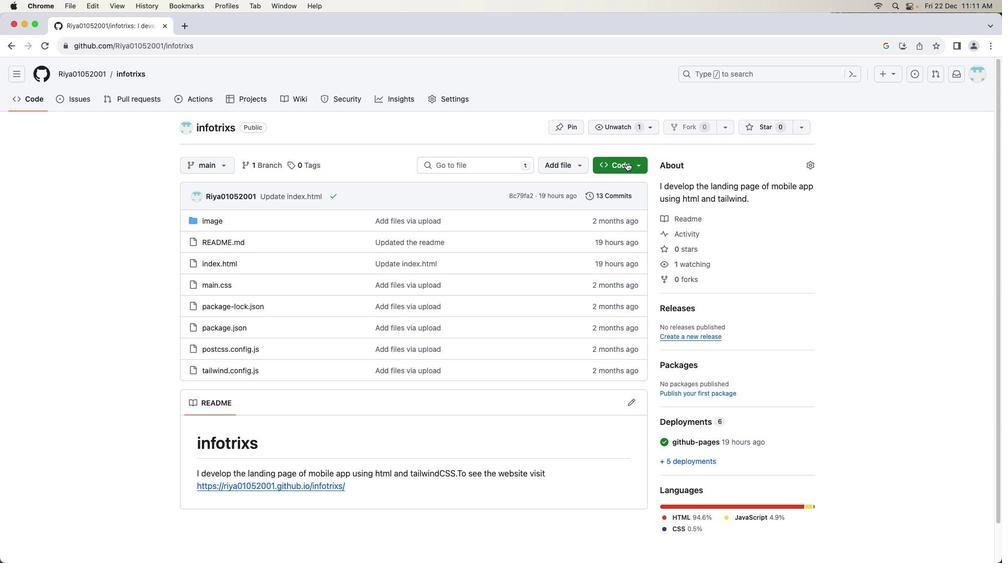 
Action: Mouse pressed left at (627, 162)
Screenshot: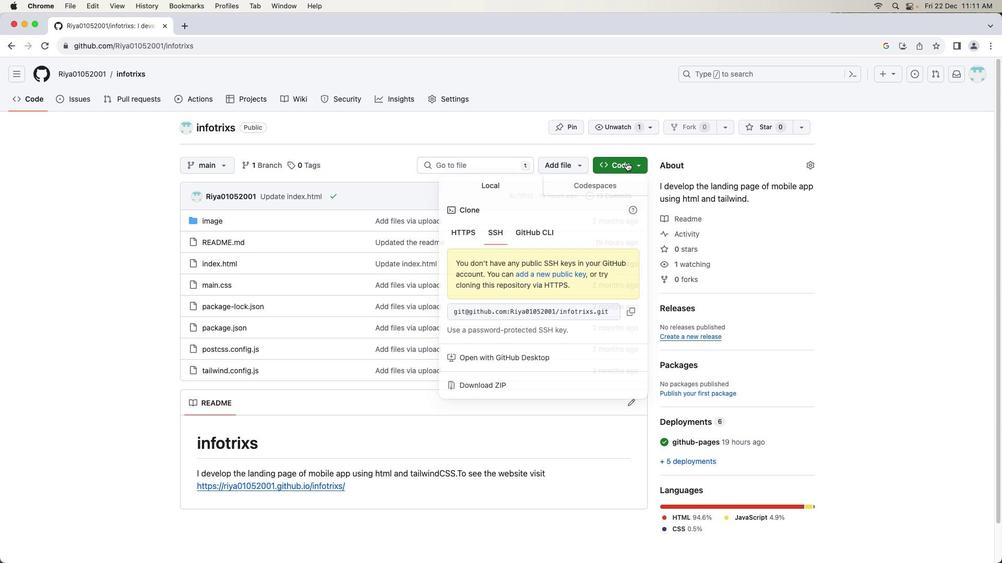 
Action: Mouse moved to (127, 252)
Screenshot: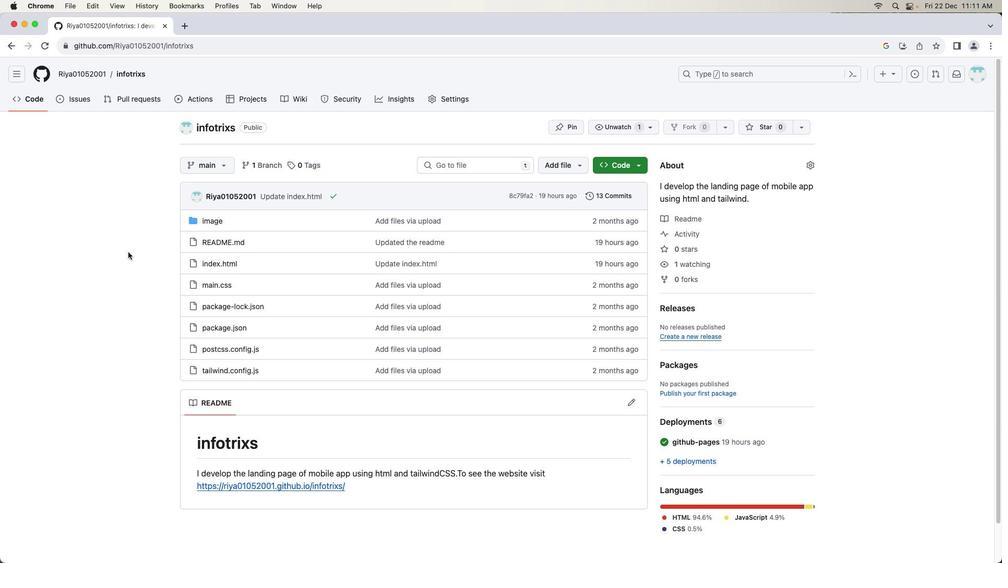 
Action: Mouse pressed left at (127, 252)
Screenshot: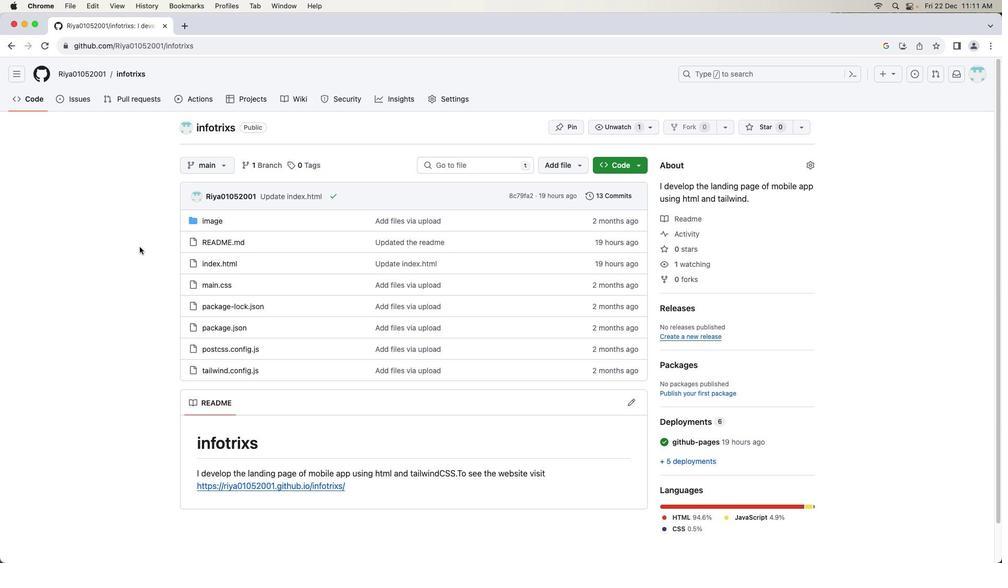 
Action: Mouse moved to (617, 162)
Screenshot: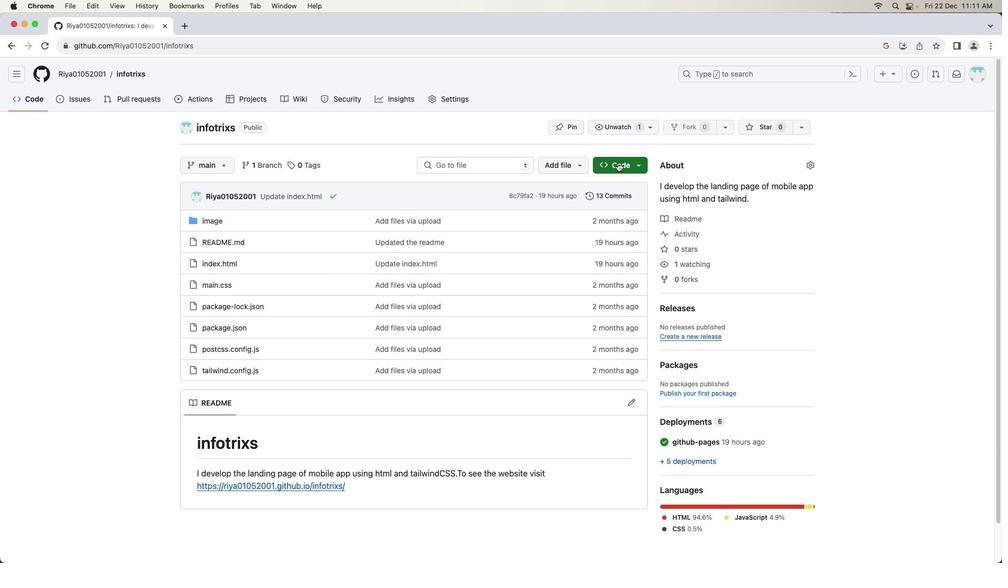 
Action: Mouse pressed left at (617, 162)
Screenshot: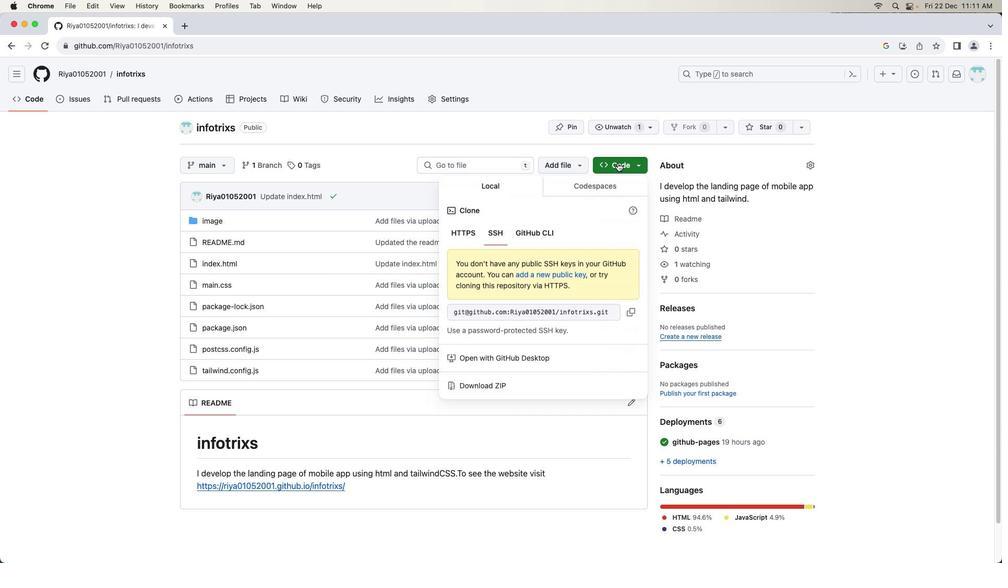 
Action: Mouse moved to (617, 162)
Screenshot: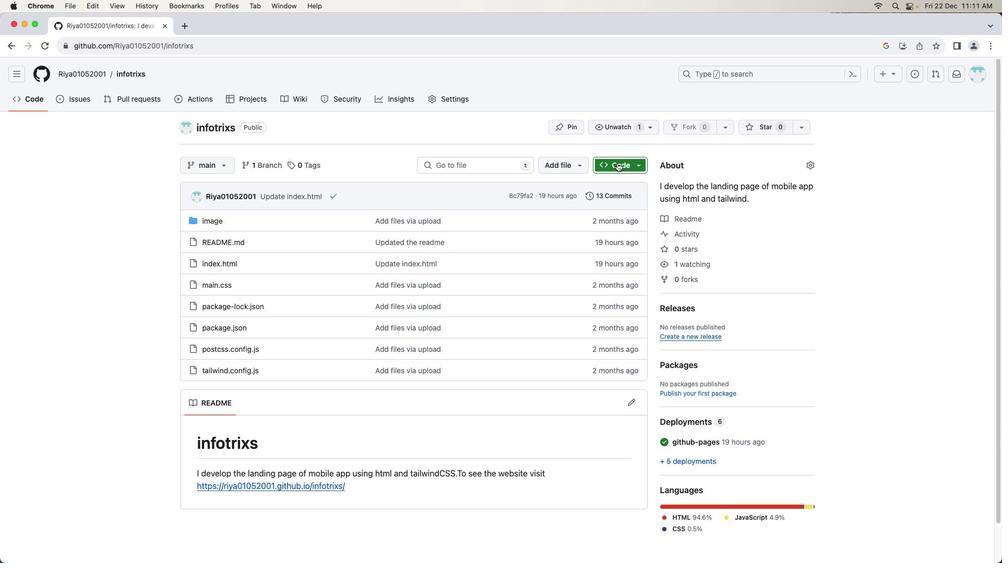 
Action: Mouse pressed left at (617, 162)
Screenshot: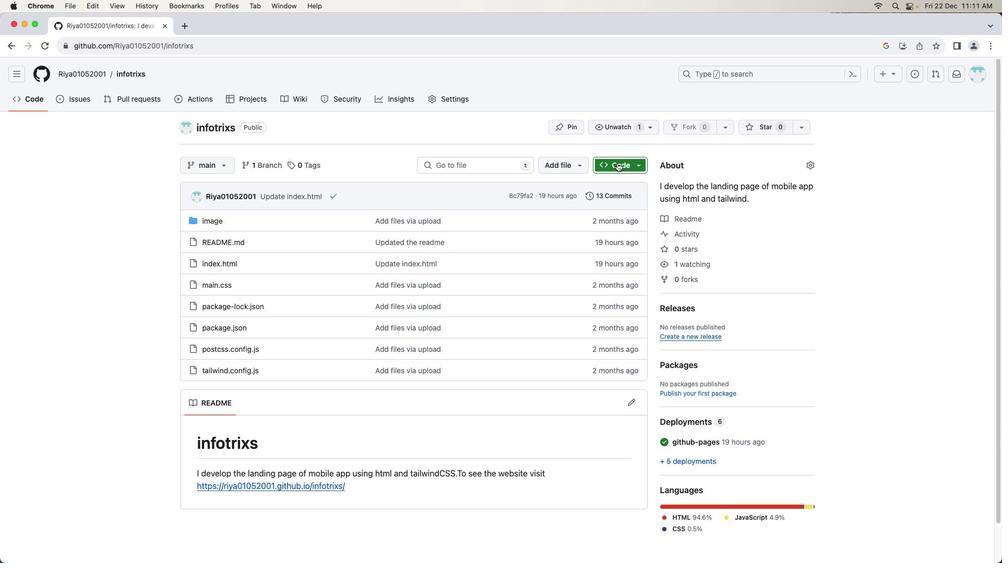 
Action: Mouse moved to (208, 164)
Screenshot: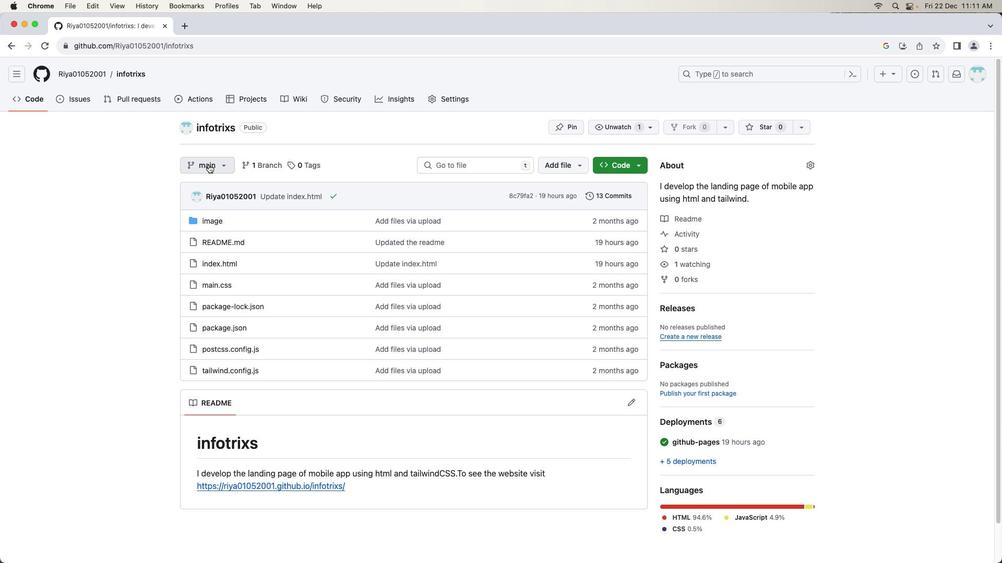 
Action: Mouse pressed left at (208, 164)
Screenshot: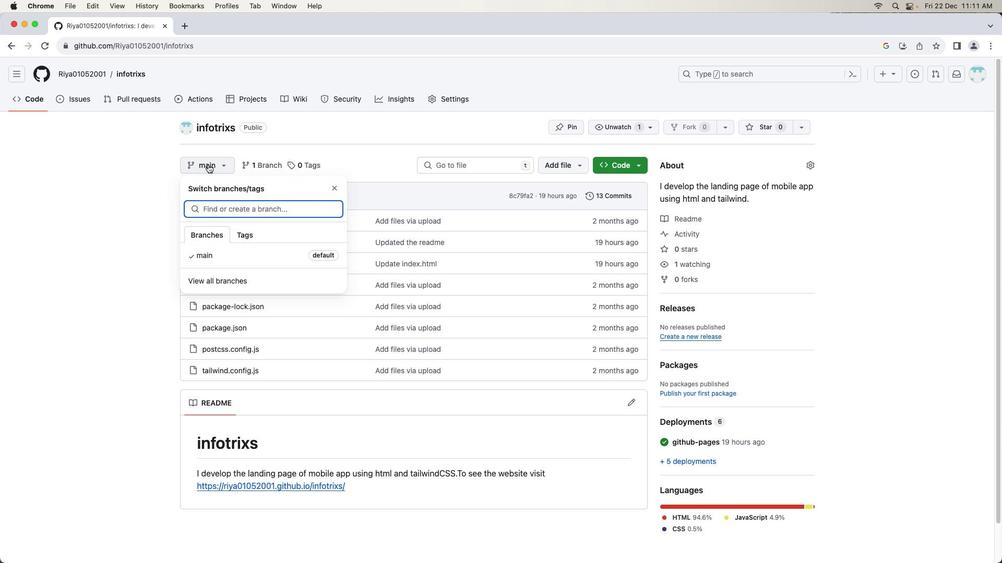 
Action: Mouse moved to (206, 250)
Screenshot: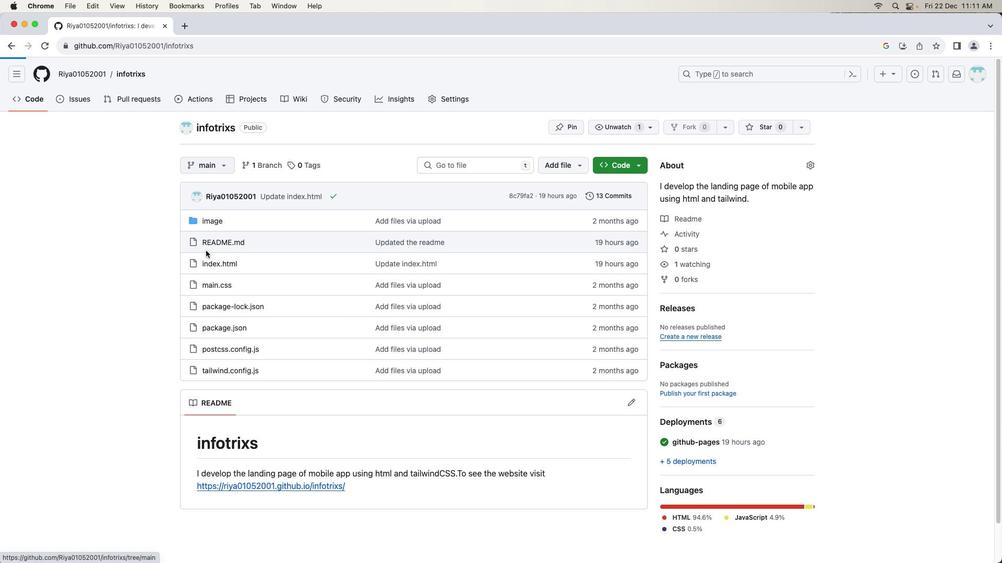 
Action: Mouse pressed left at (206, 250)
Screenshot: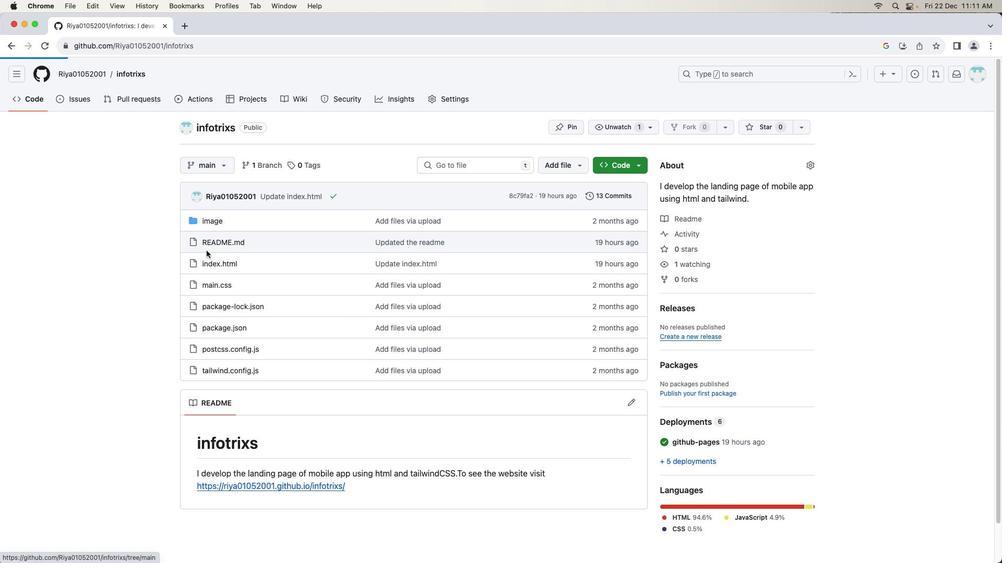 
Action: Mouse moved to (221, 267)
Screenshot: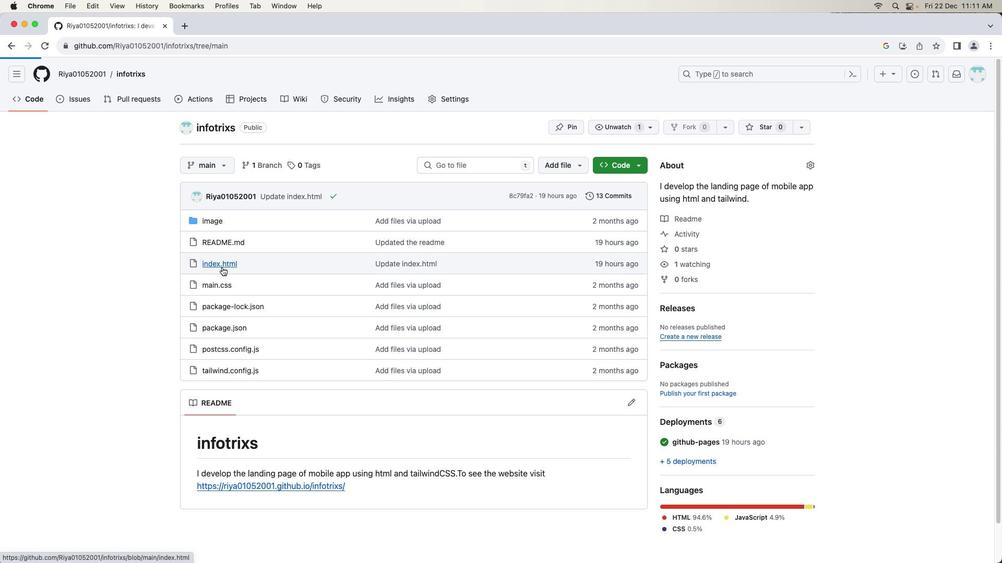 
Action: Mouse pressed left at (221, 267)
Screenshot: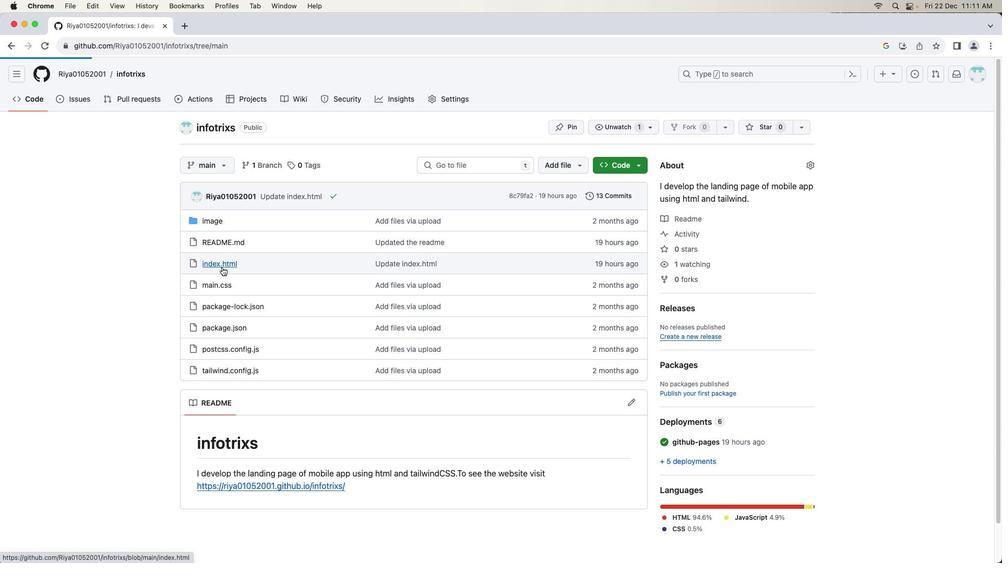 
Action: Mouse moved to (491, 414)
Screenshot: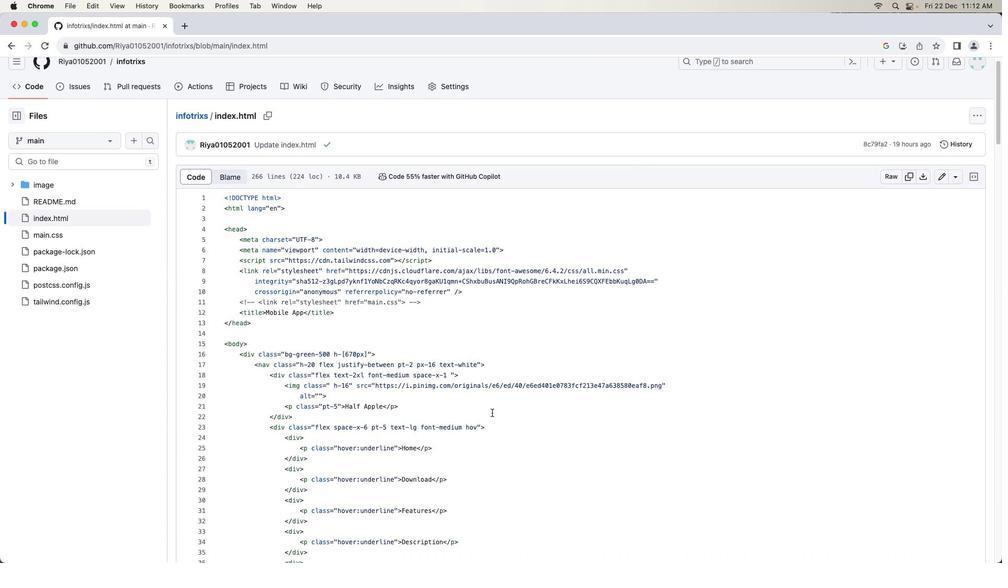 
Action: Mouse scrolled (491, 414) with delta (0, 0)
Screenshot: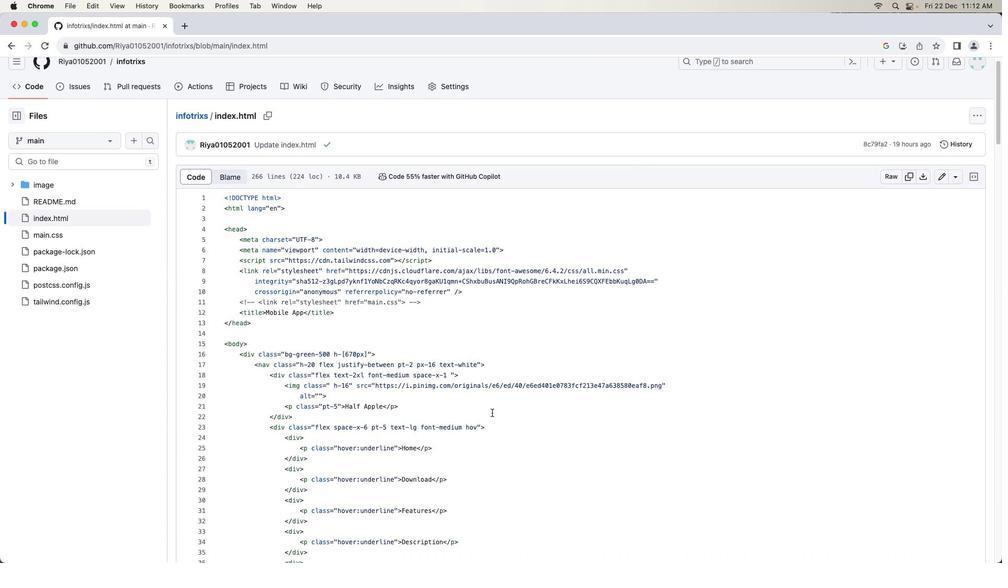 
Action: Mouse scrolled (491, 414) with delta (0, 0)
Screenshot: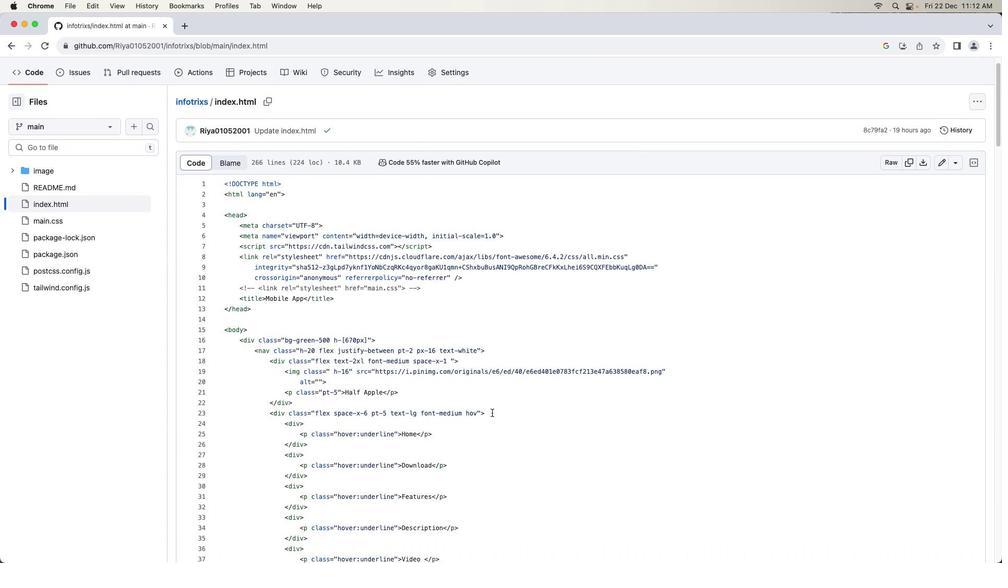 
Action: Mouse scrolled (491, 414) with delta (0, 0)
Screenshot: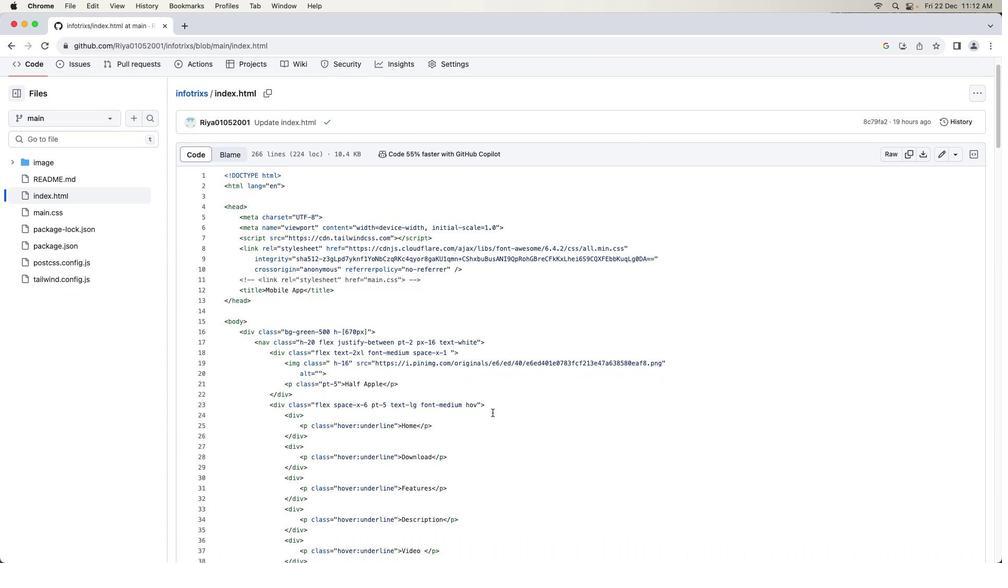 
Action: Mouse scrolled (491, 414) with delta (0, 0)
Screenshot: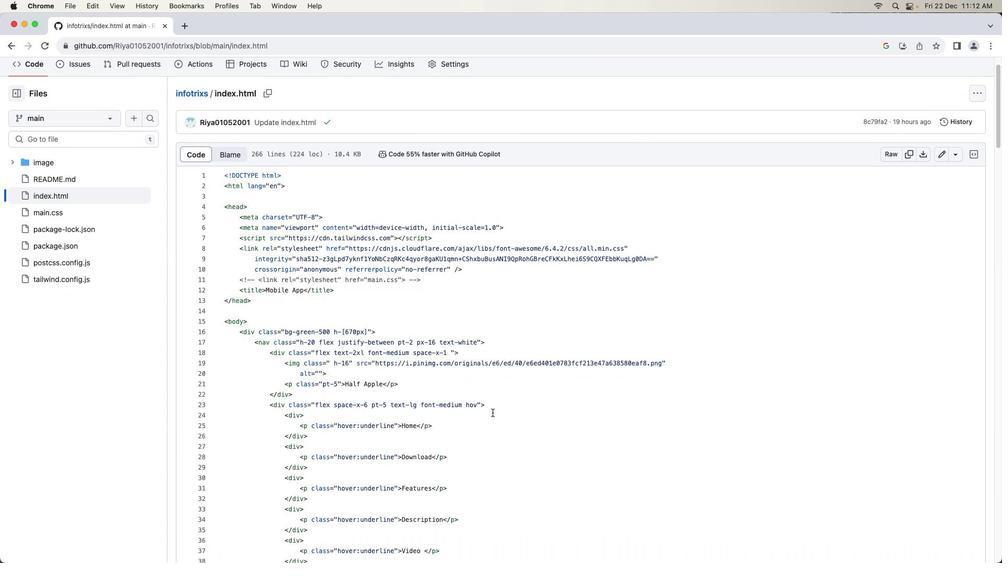 
Action: Mouse moved to (492, 413)
Screenshot: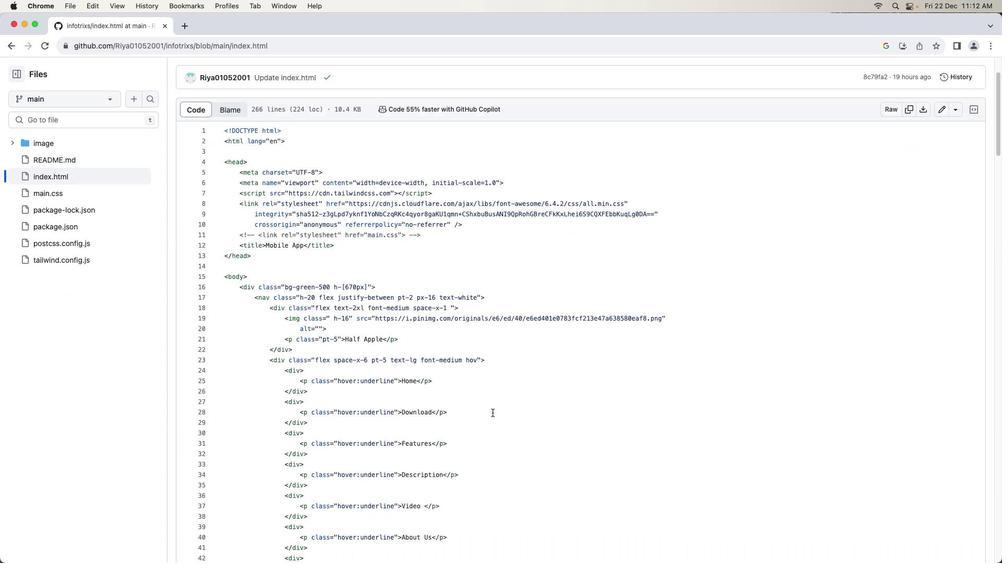 
Action: Mouse scrolled (492, 413) with delta (0, 0)
Screenshot: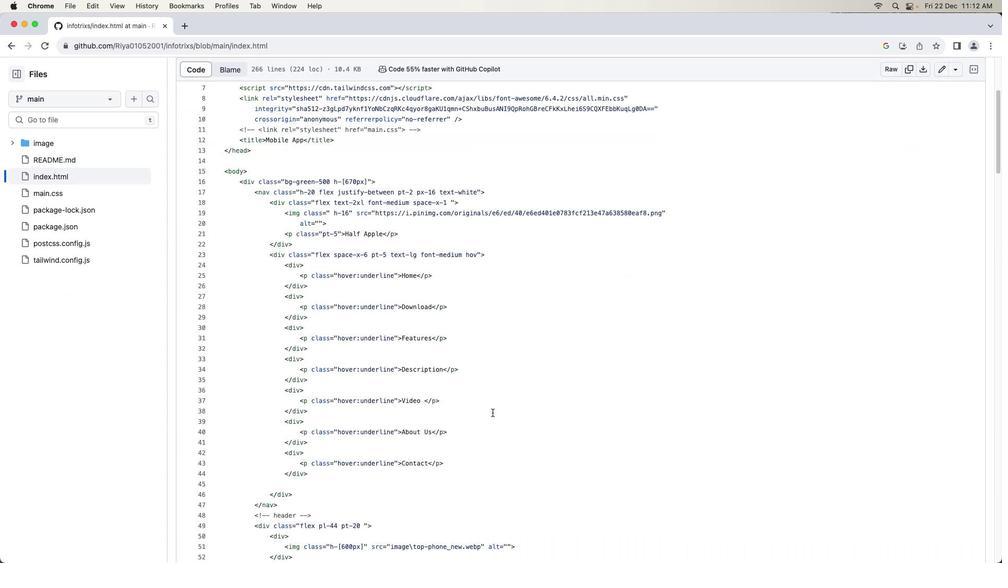 
Action: Mouse scrolled (492, 413) with delta (0, 0)
Screenshot: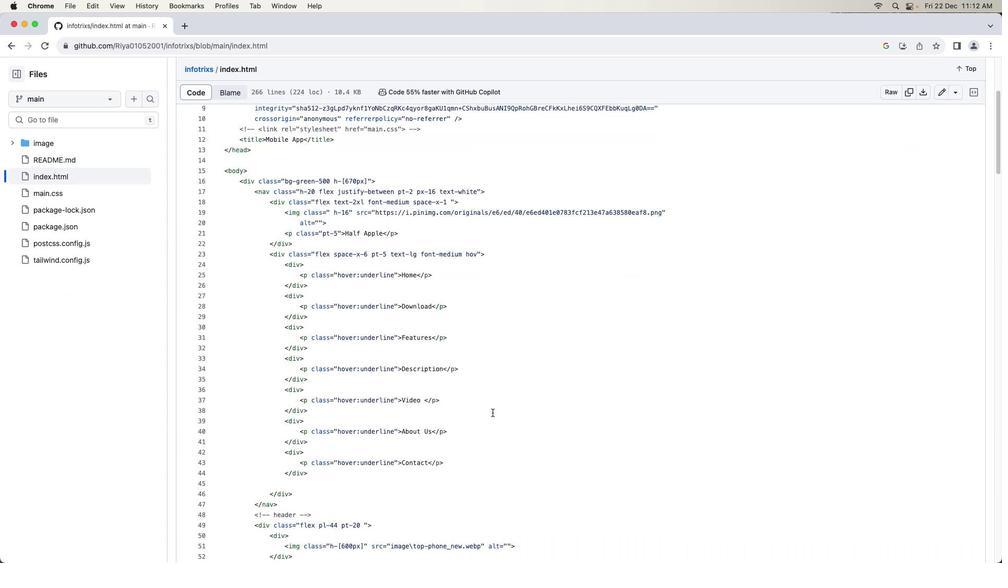 
Action: Mouse scrolled (492, 413) with delta (0, -1)
Screenshot: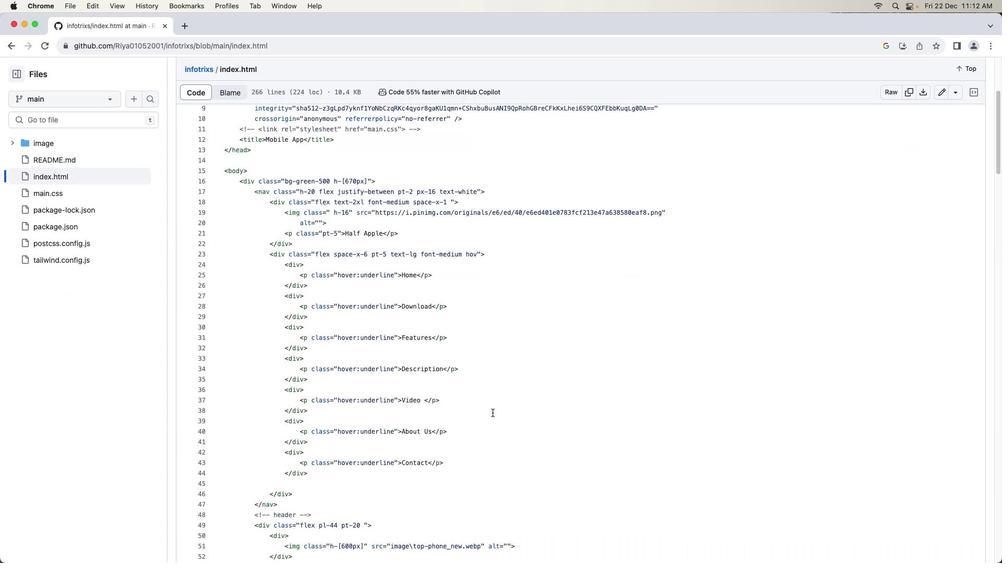 
Action: Mouse scrolled (492, 413) with delta (0, -1)
Screenshot: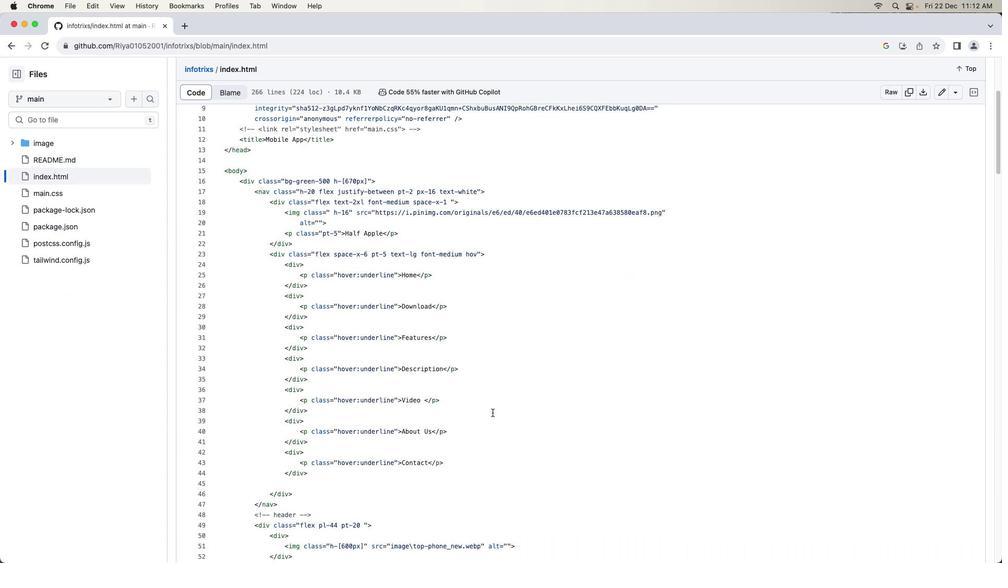 
Action: Mouse moved to (492, 413)
Screenshot: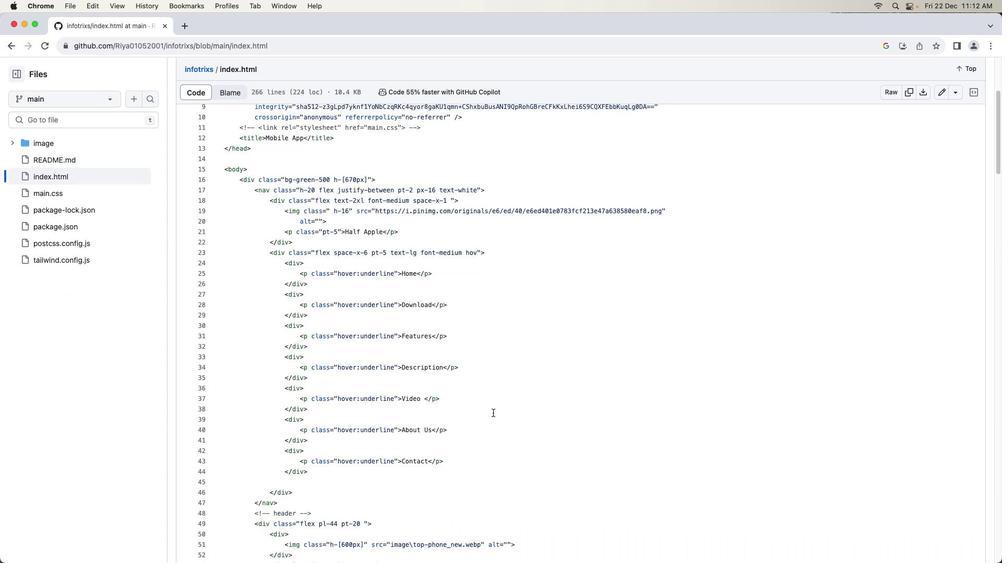 
Action: Mouse scrolled (492, 413) with delta (0, 0)
Screenshot: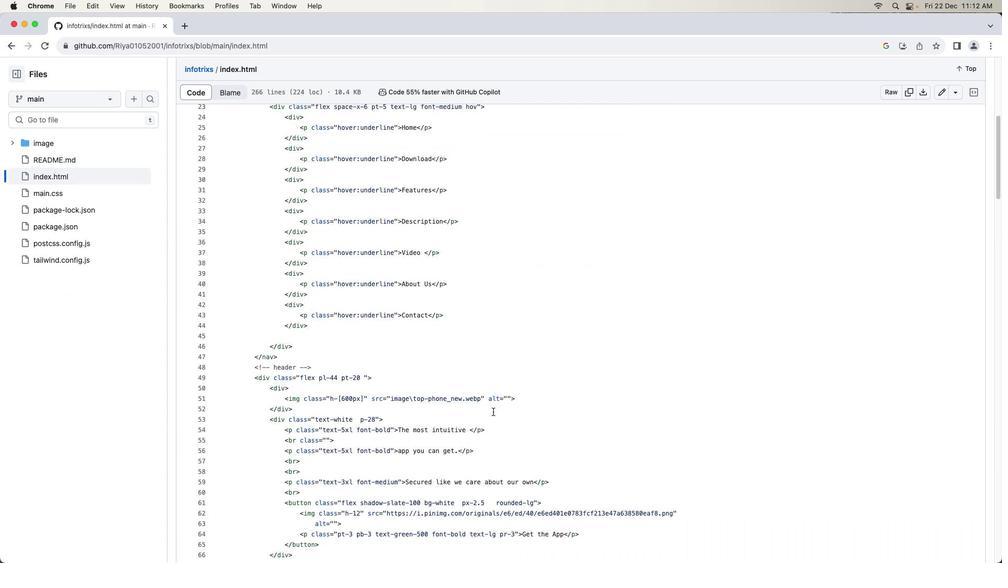 
Action: Mouse scrolled (492, 413) with delta (0, 0)
Screenshot: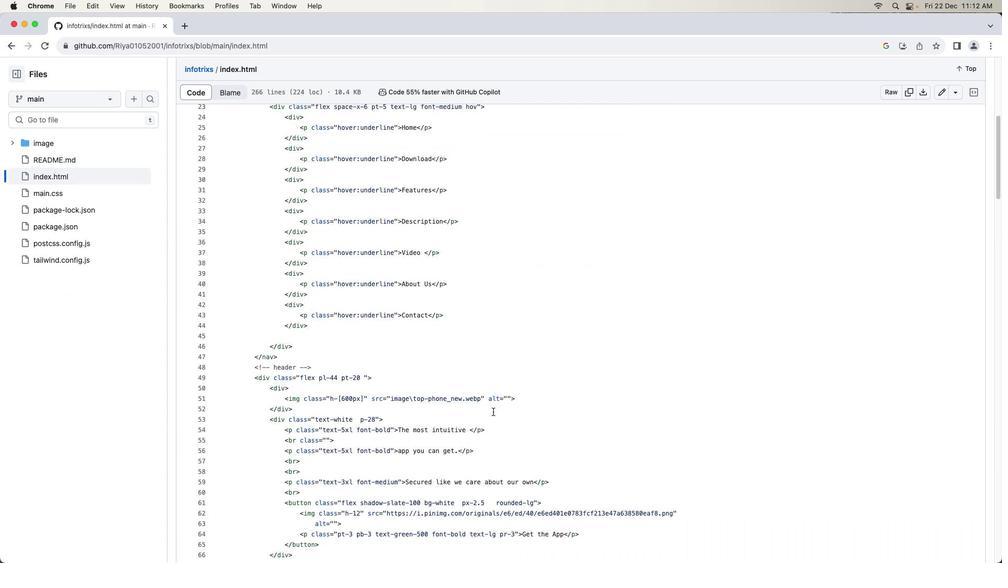 
Action: Mouse moved to (492, 413)
Screenshot: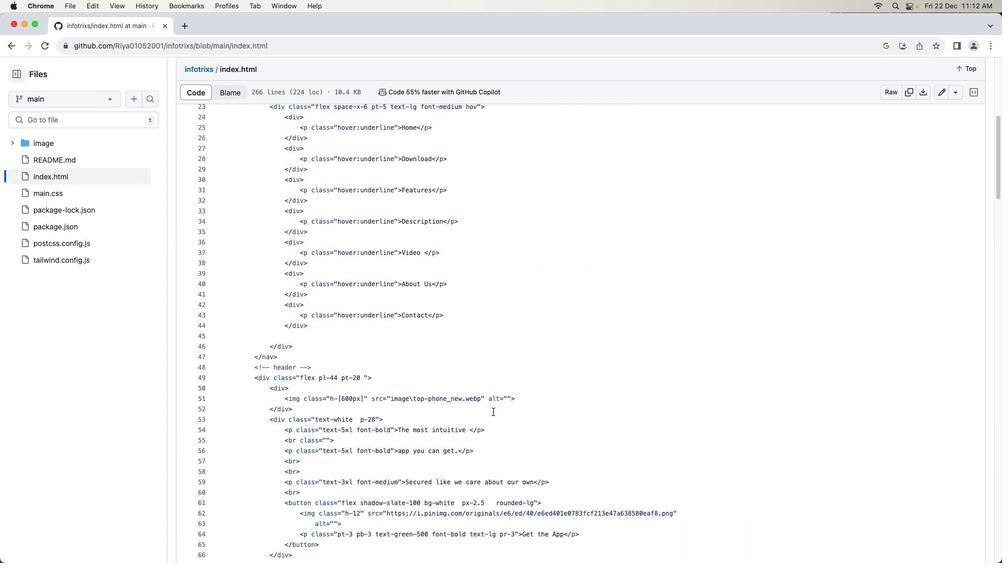 
Action: Mouse scrolled (492, 413) with delta (0, -1)
Screenshot: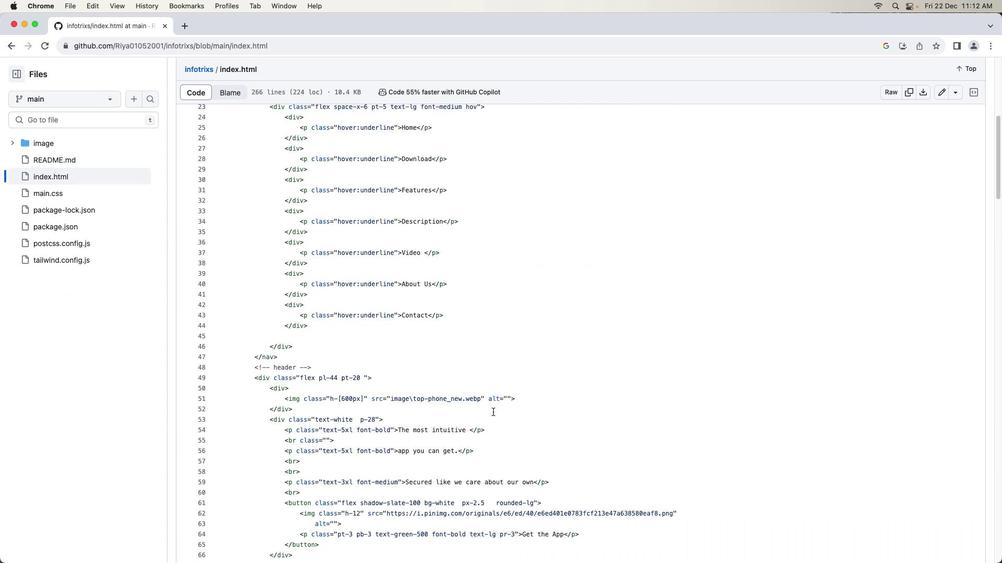 
Action: Mouse moved to (492, 413)
Screenshot: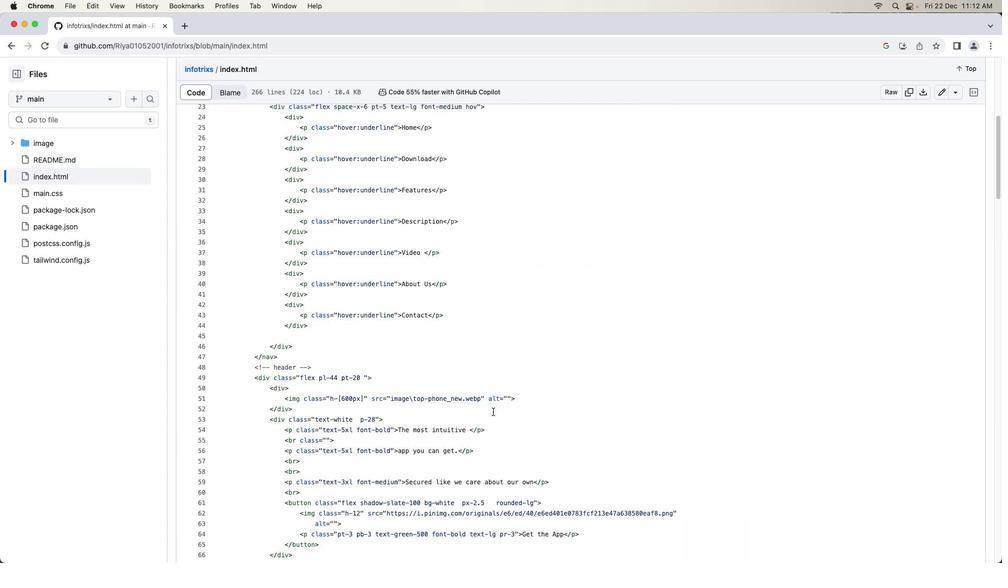 
Action: Mouse scrolled (492, 413) with delta (0, -1)
Screenshot: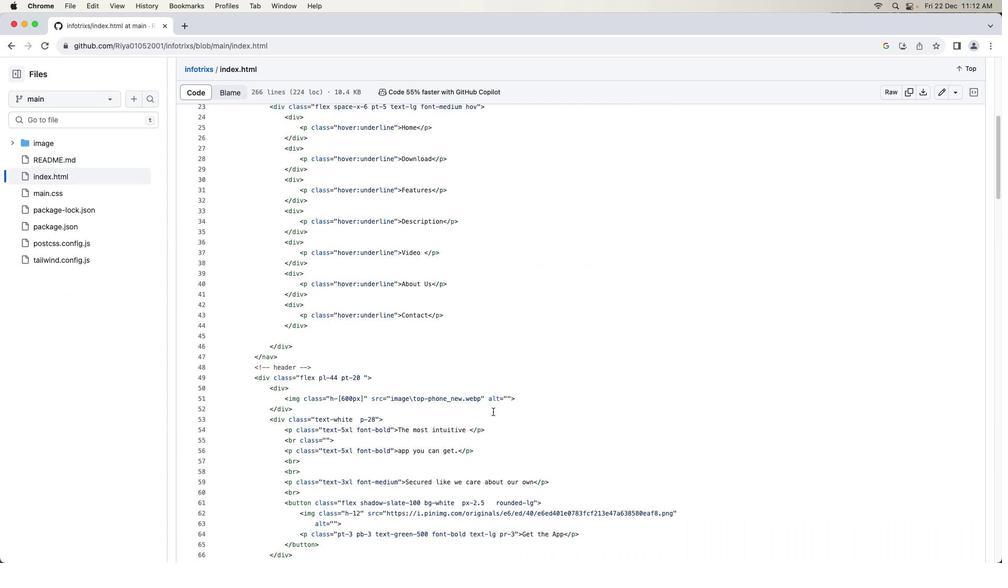 
Action: Mouse moved to (492, 411)
Screenshot: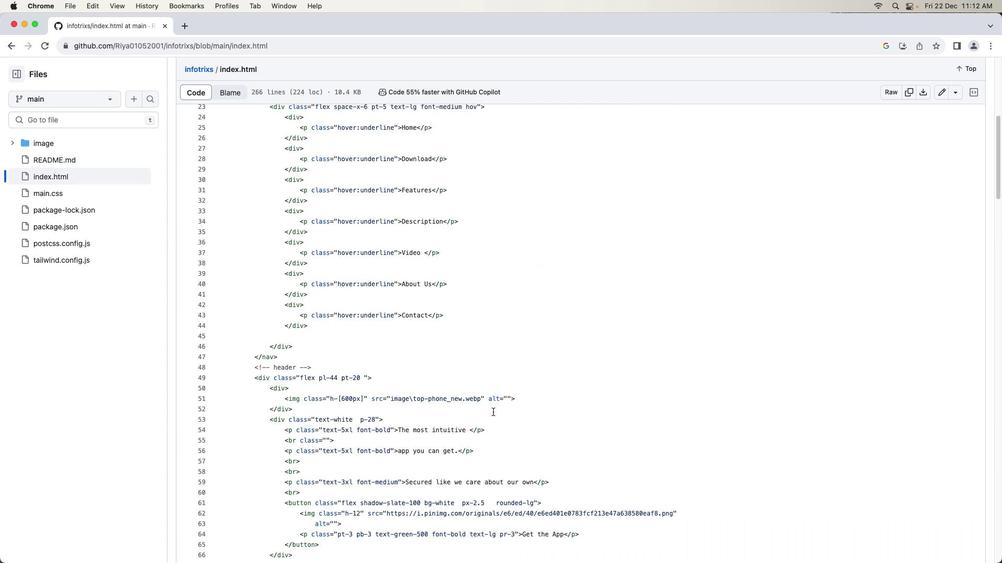 
Action: Mouse scrolled (492, 411) with delta (0, 0)
Screenshot: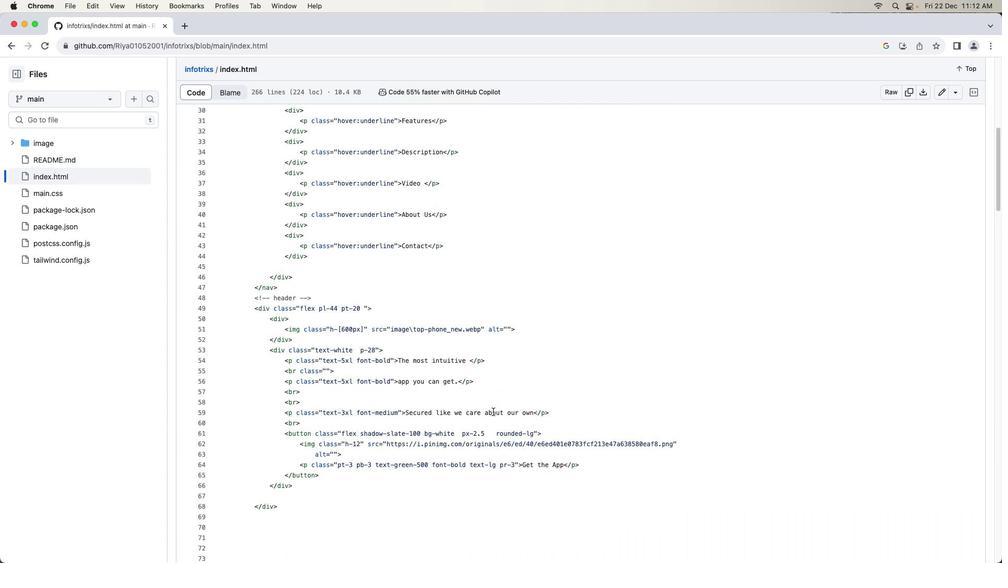 
Action: Mouse scrolled (492, 411) with delta (0, 0)
Screenshot: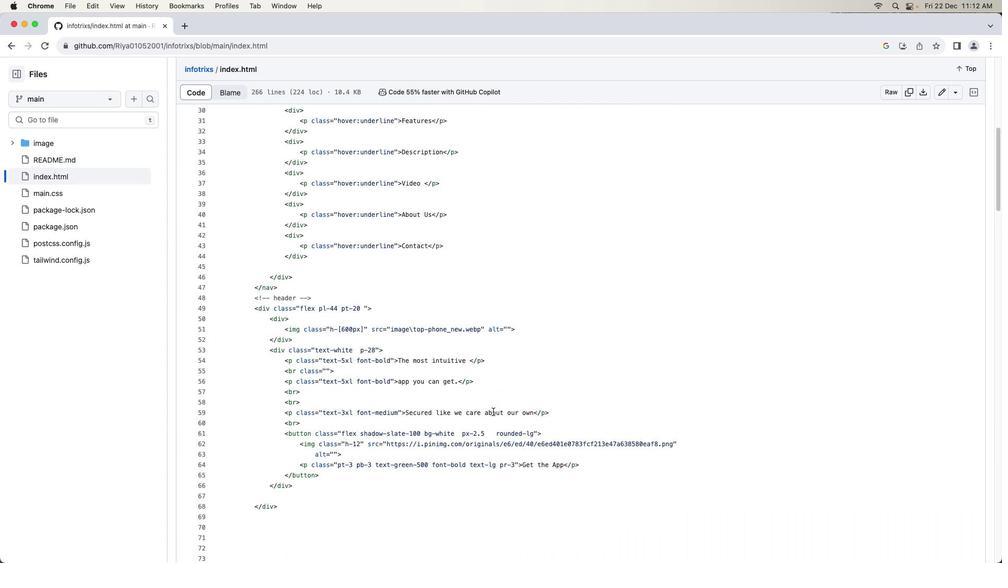 
Action: Mouse scrolled (492, 411) with delta (0, -1)
Screenshot: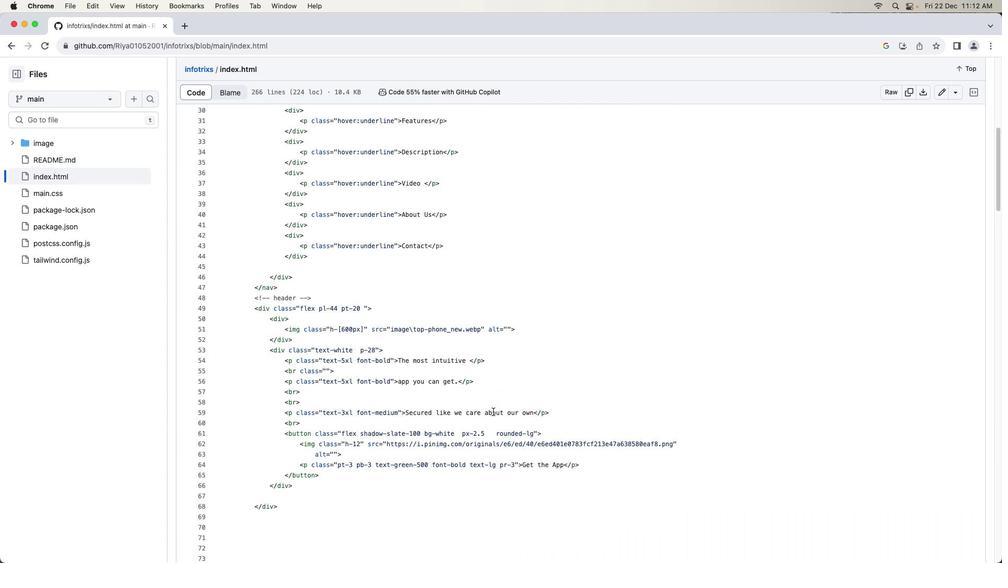 
Action: Mouse moved to (500, 394)
Screenshot: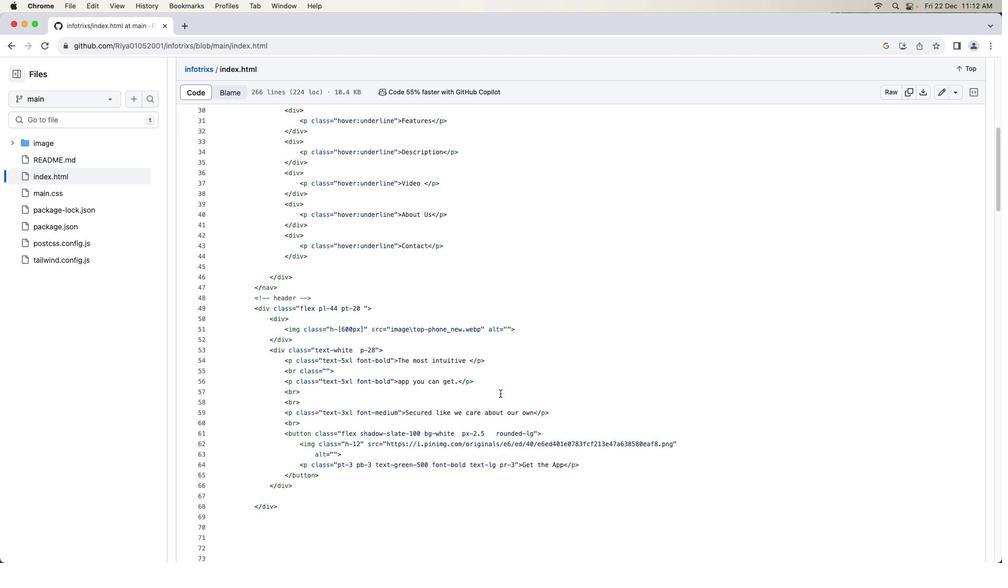 
Action: Mouse scrolled (500, 394) with delta (0, 0)
Screenshot: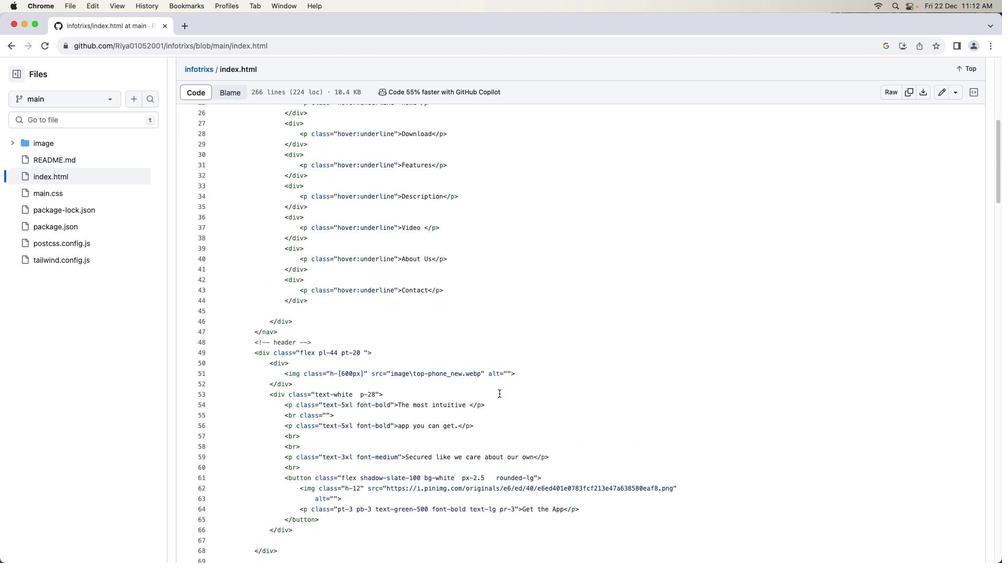 
Action: Mouse moved to (500, 393)
Screenshot: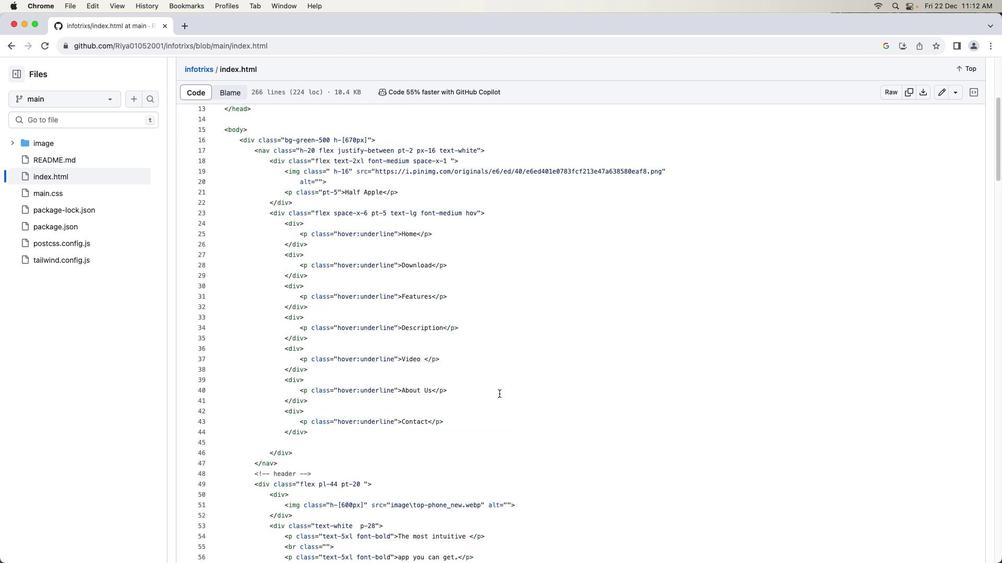 
Action: Mouse scrolled (500, 393) with delta (0, 0)
Screenshot: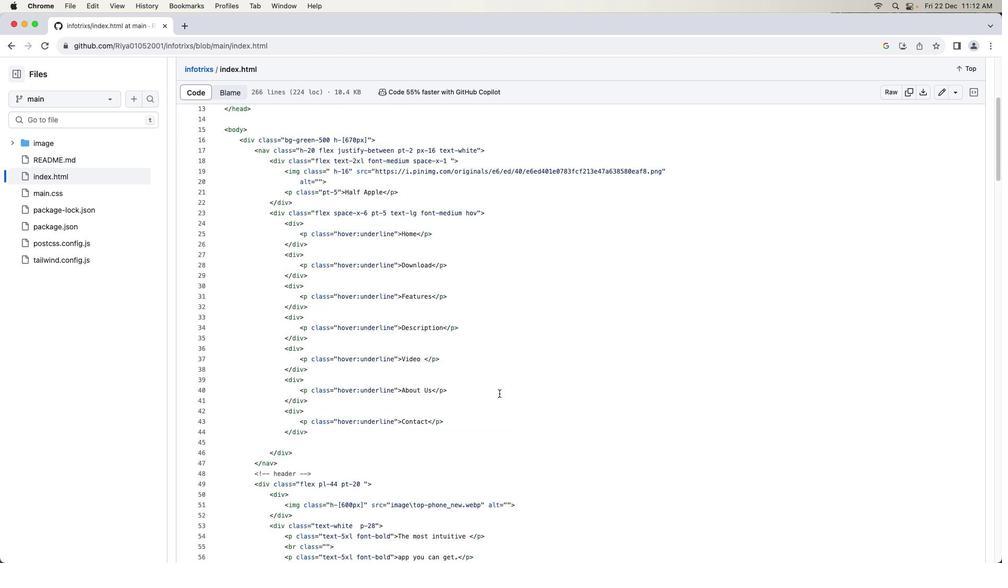 
Action: Mouse moved to (500, 393)
Screenshot: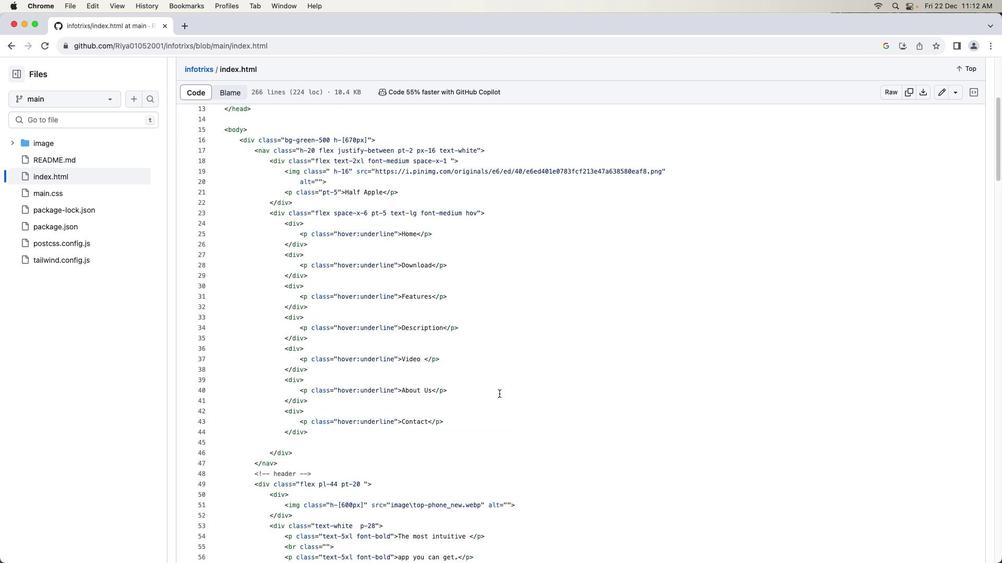 
Action: Mouse scrolled (500, 393) with delta (0, 0)
Screenshot: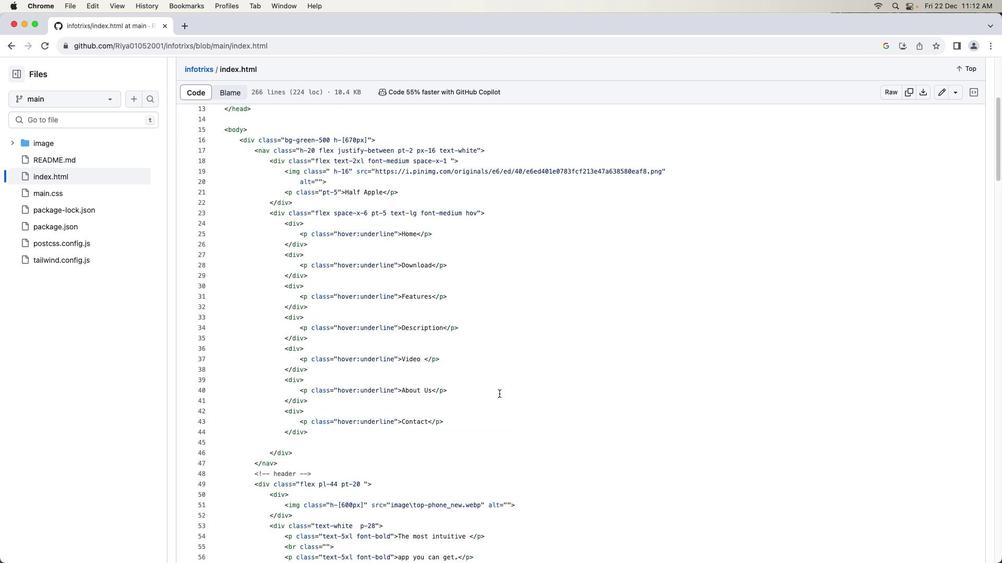
Action: Mouse moved to (499, 393)
Screenshot: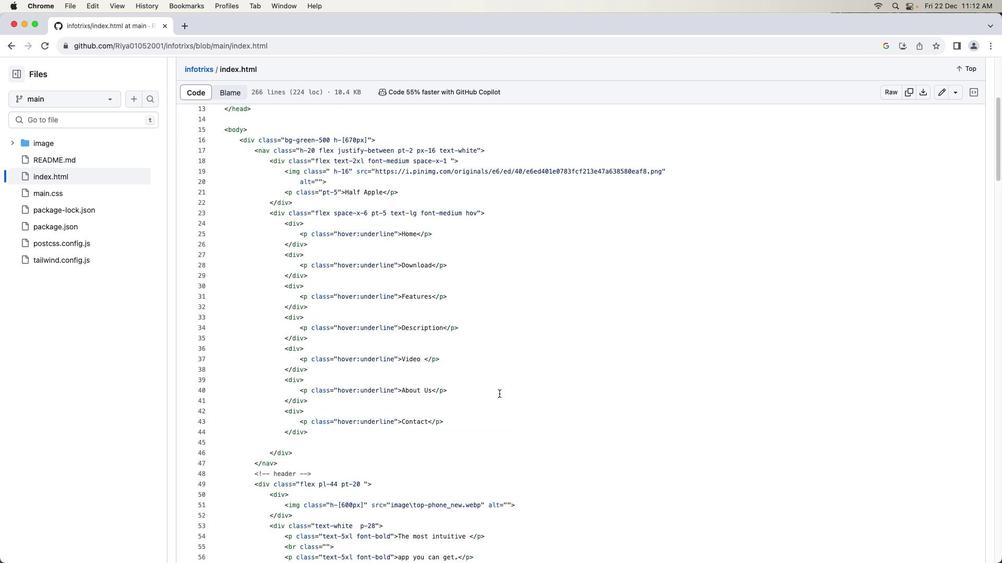 
Action: Mouse scrolled (499, 393) with delta (0, 1)
Screenshot: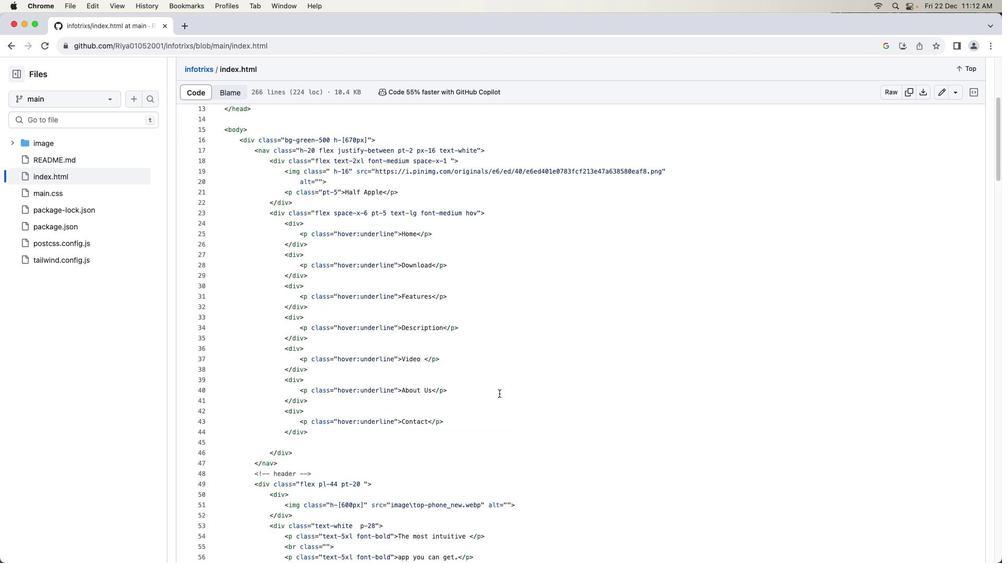 
Action: Mouse scrolled (499, 393) with delta (0, 2)
Screenshot: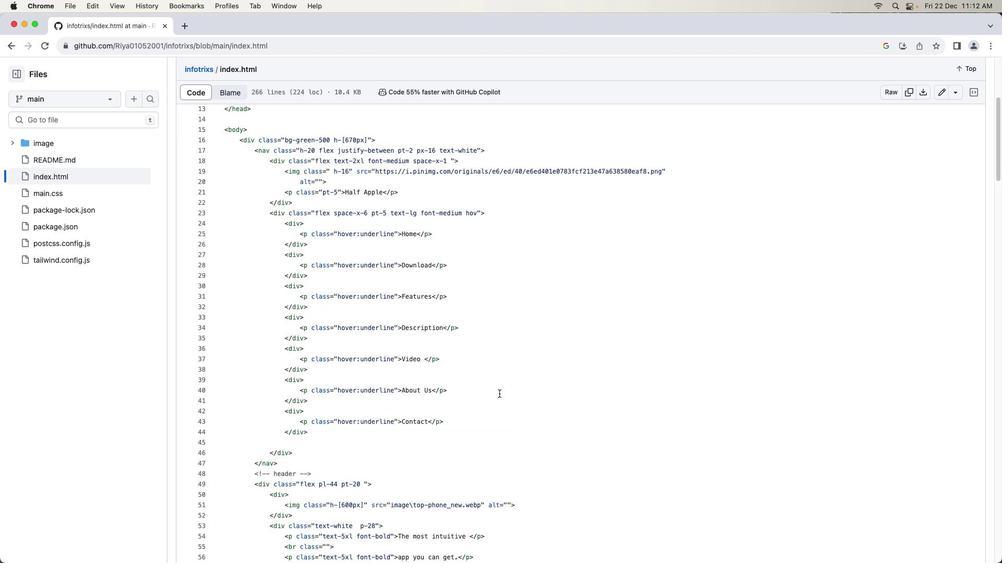 
Action: Mouse moved to (499, 394)
Screenshot: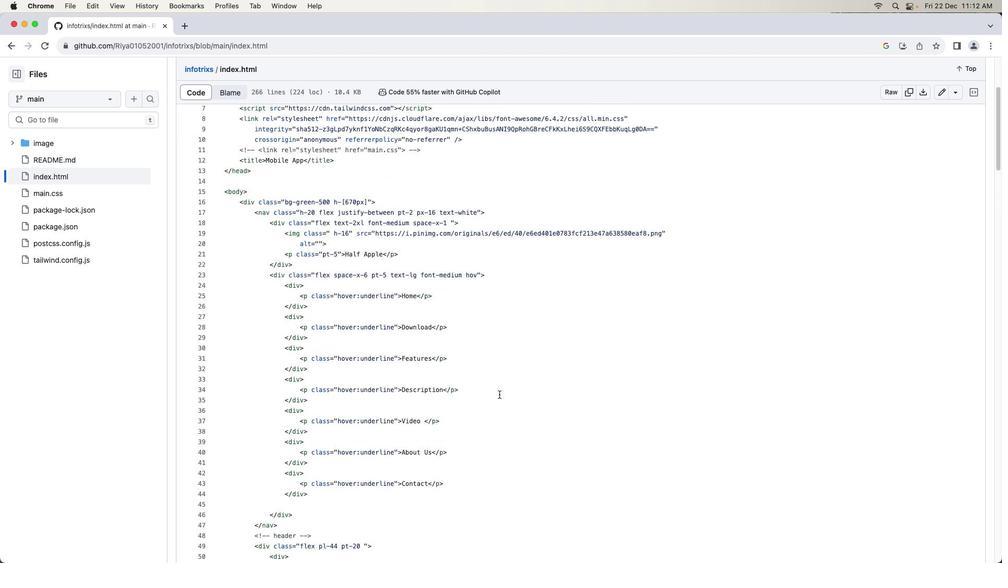 
Action: Mouse scrolled (499, 394) with delta (0, 0)
Screenshot: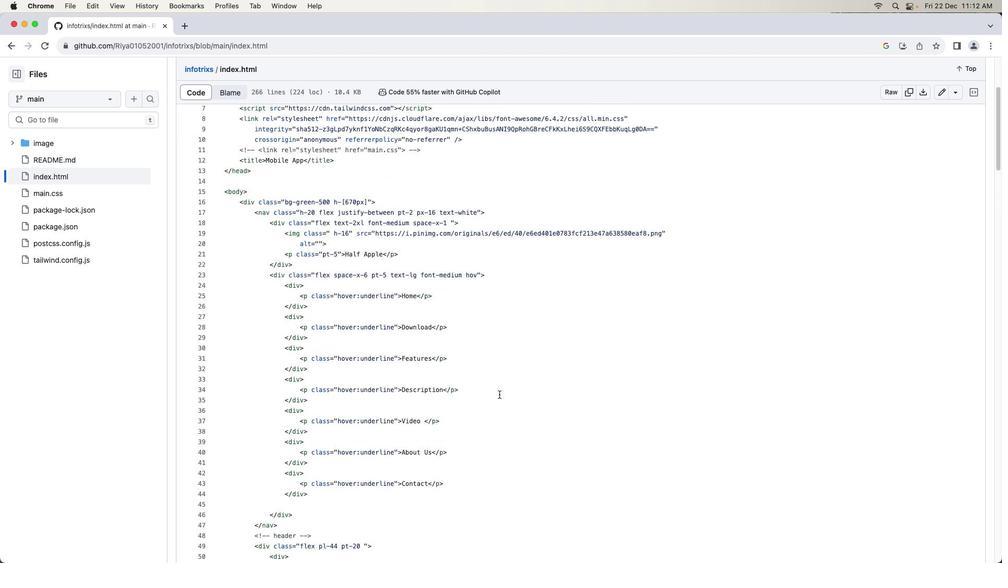 
Action: Mouse moved to (499, 394)
Screenshot: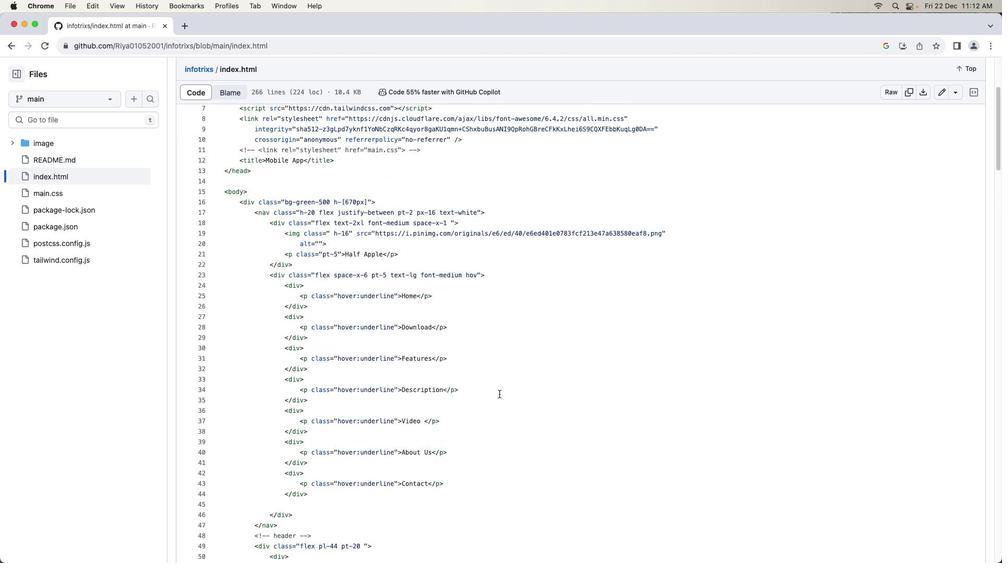 
Action: Mouse scrolled (499, 394) with delta (0, 0)
Screenshot: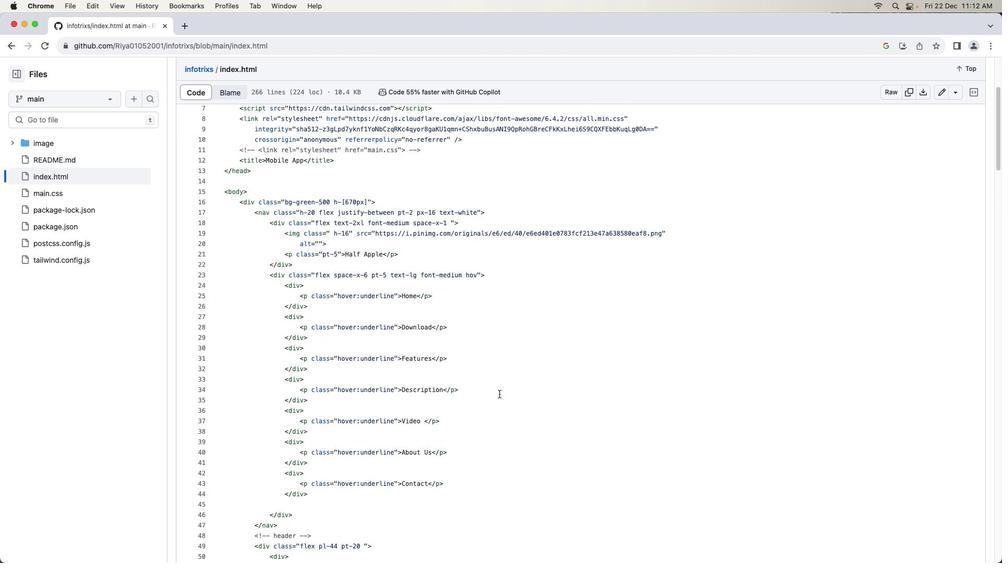 
Action: Mouse moved to (499, 394)
Screenshot: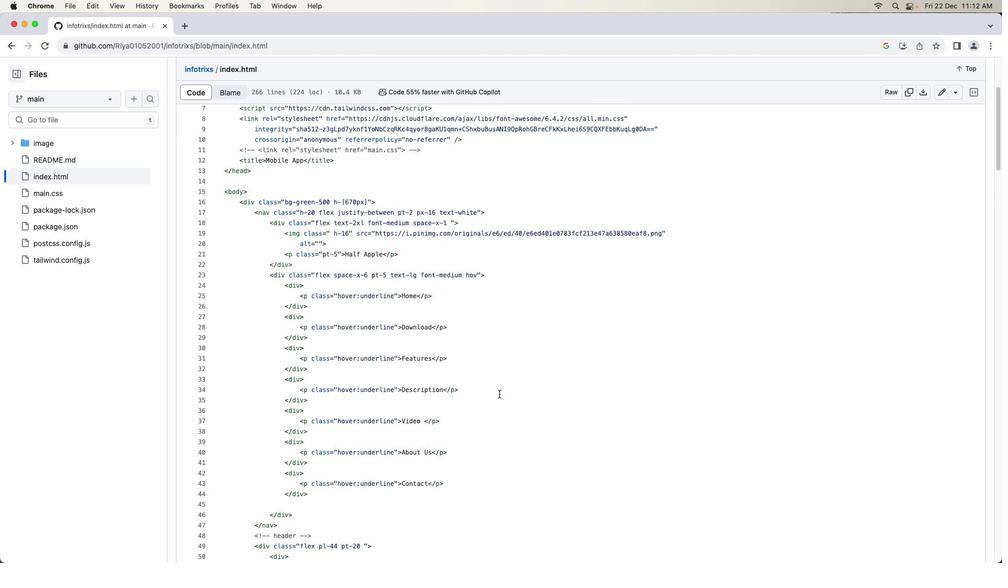 
Action: Mouse scrolled (499, 394) with delta (0, 1)
Screenshot: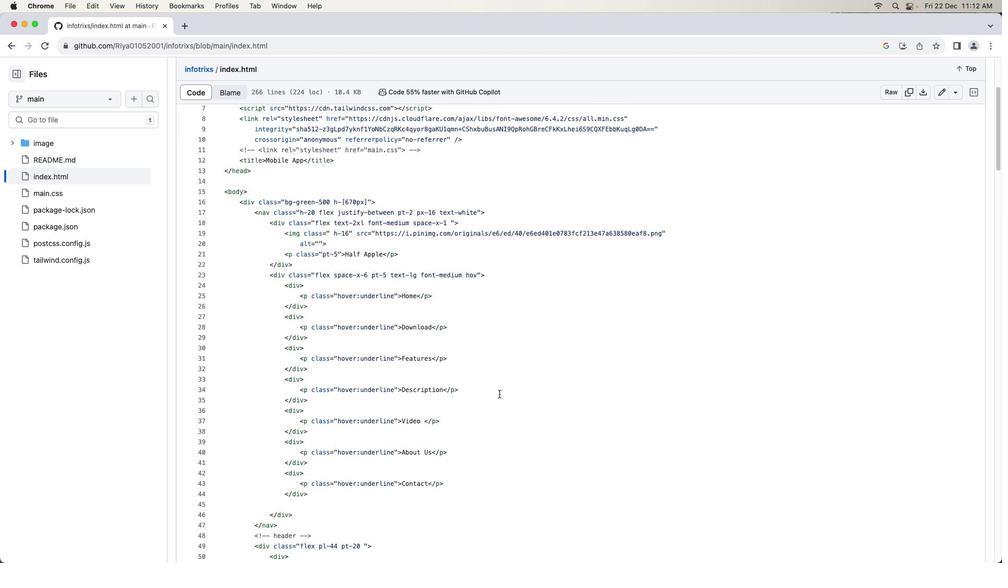 
Action: Mouse moved to (499, 394)
Screenshot: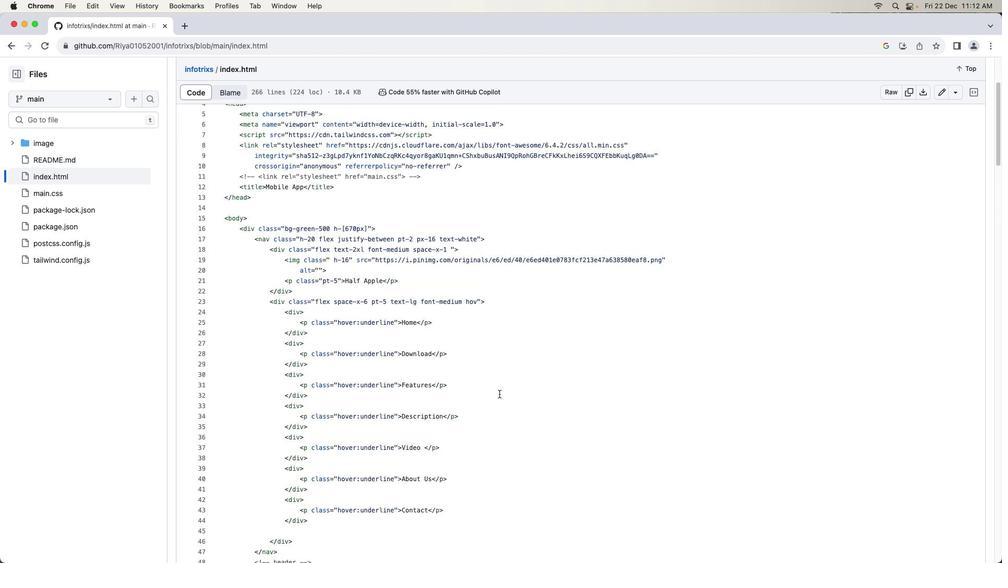 
Action: Mouse scrolled (499, 394) with delta (0, 0)
Screenshot: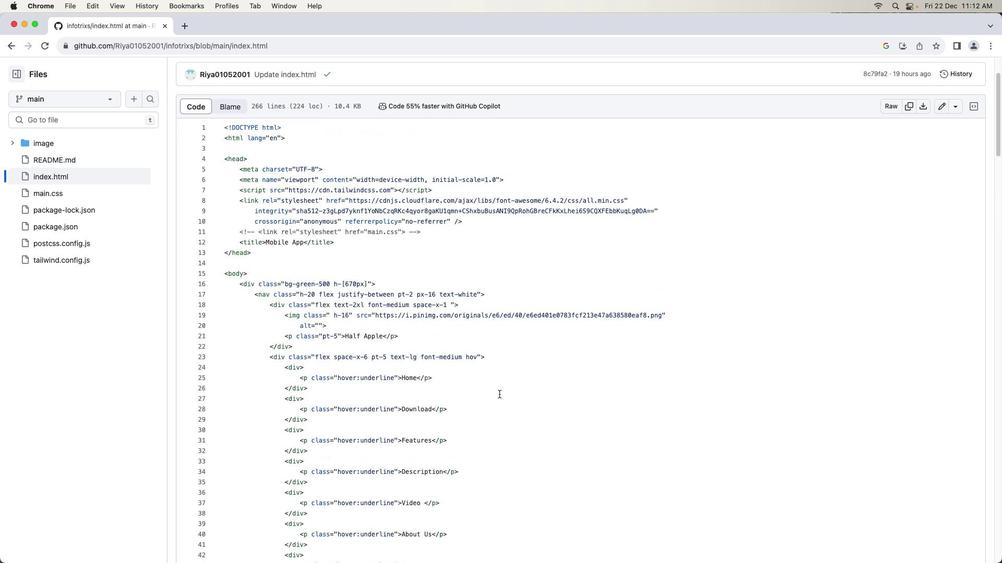 
Action: Mouse scrolled (499, 394) with delta (0, 0)
Screenshot: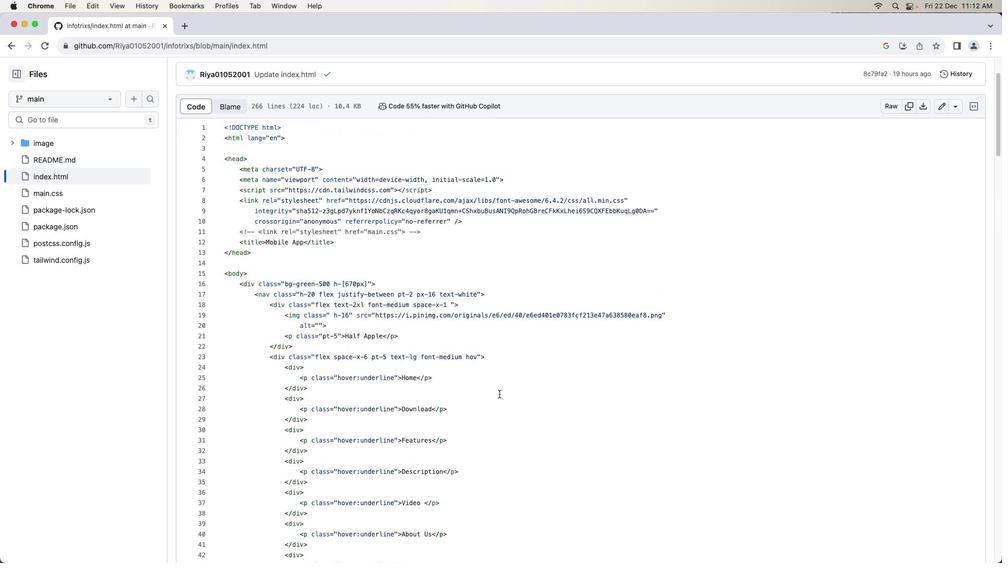 
Action: Mouse scrolled (499, 394) with delta (0, 1)
Screenshot: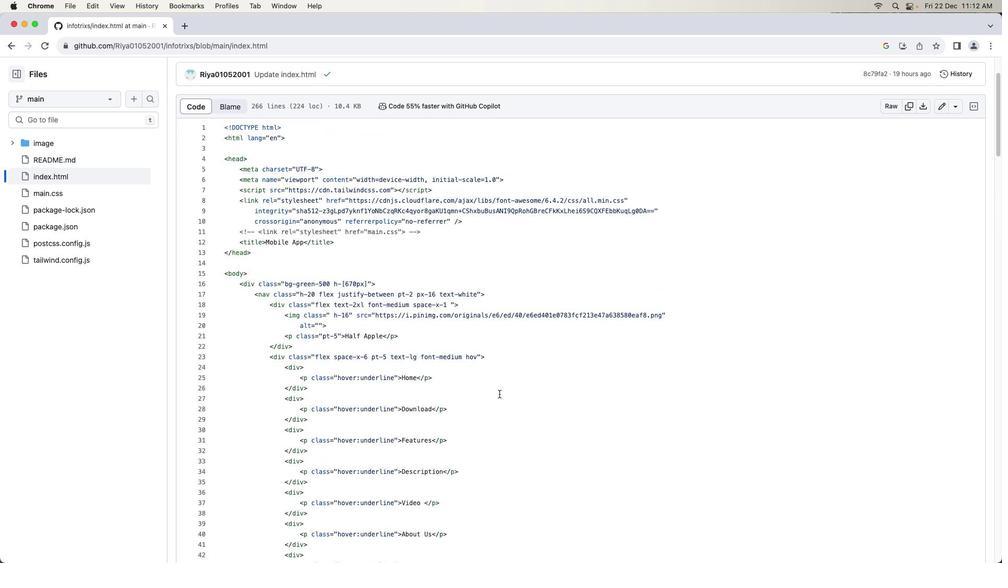 
Action: Mouse moved to (499, 394)
Screenshot: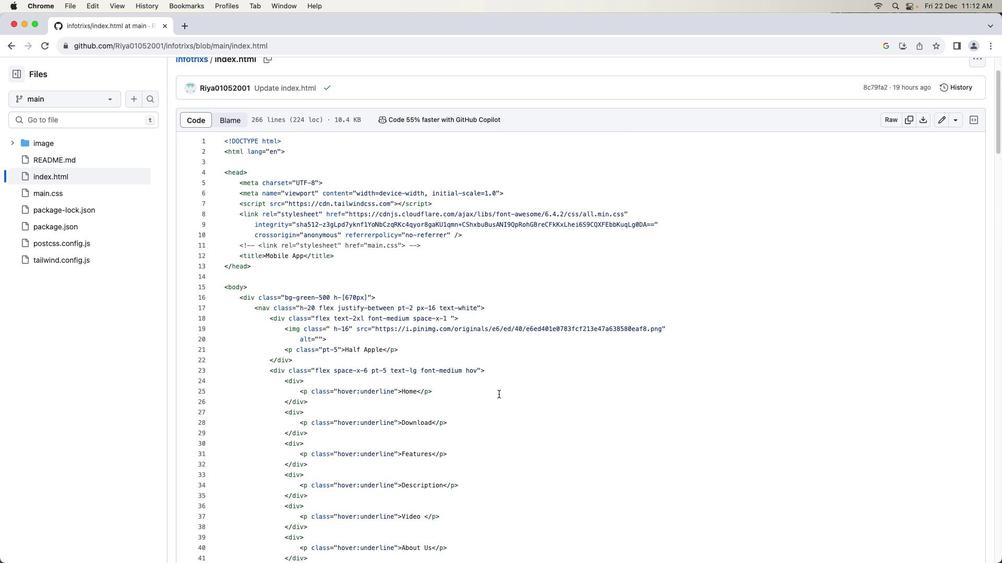 
Action: Mouse scrolled (499, 394) with delta (0, 0)
Screenshot: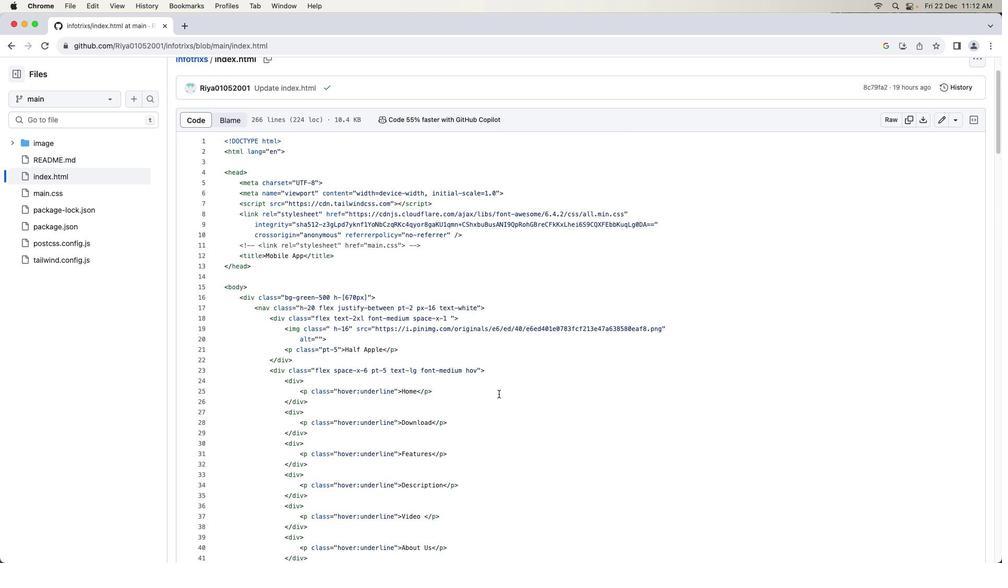 
Action: Mouse moved to (499, 394)
Screenshot: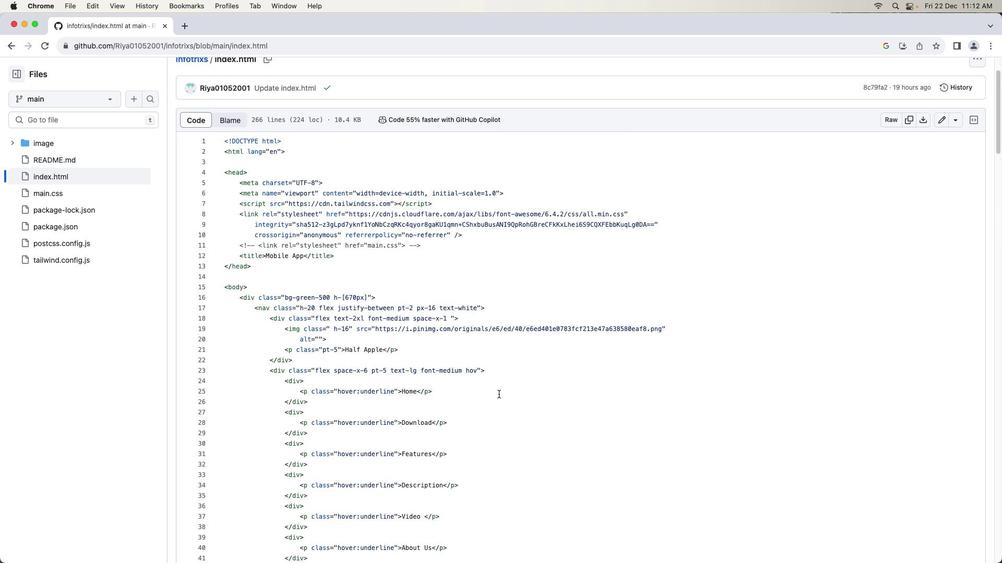 
Action: Mouse scrolled (499, 394) with delta (0, 0)
Screenshot: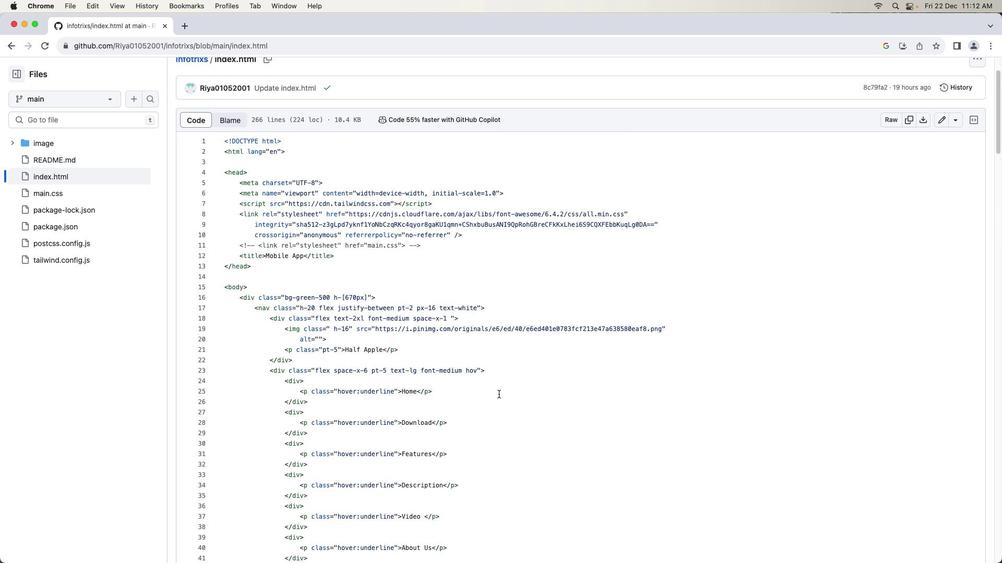 
